 Task: Search one way flight ticket for 2 adults, 4 children and 1 infant on lap in business from Boise: Boise Airport (boise Air Terminal) (gowen Field) to Fort Wayne: Fort Wayne International Airport on 5-4-2023. Choice of flights is Delta. Number of bags: 1 carry on bag. Price is upto 40000. Outbound departure time preference is 14:30.
Action: Mouse moved to (282, 264)
Screenshot: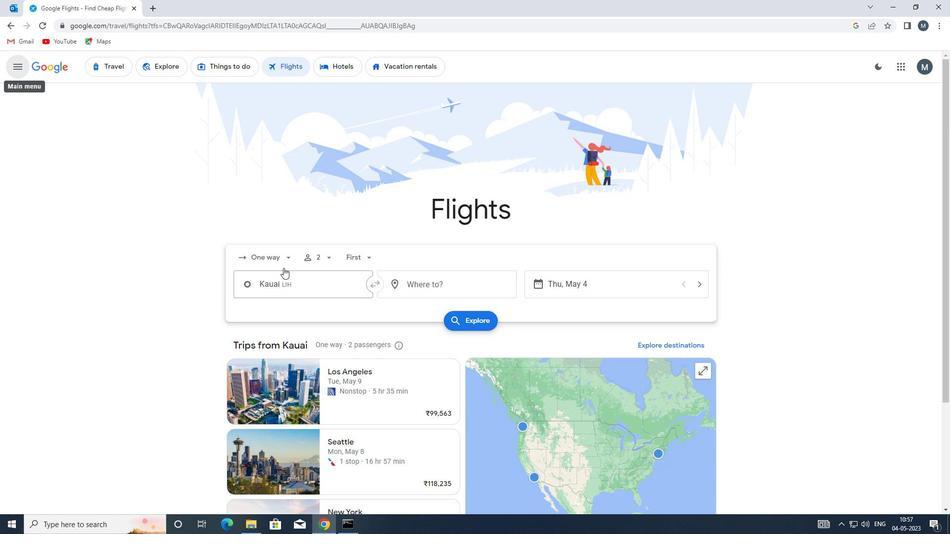 
Action: Mouse pressed left at (282, 264)
Screenshot: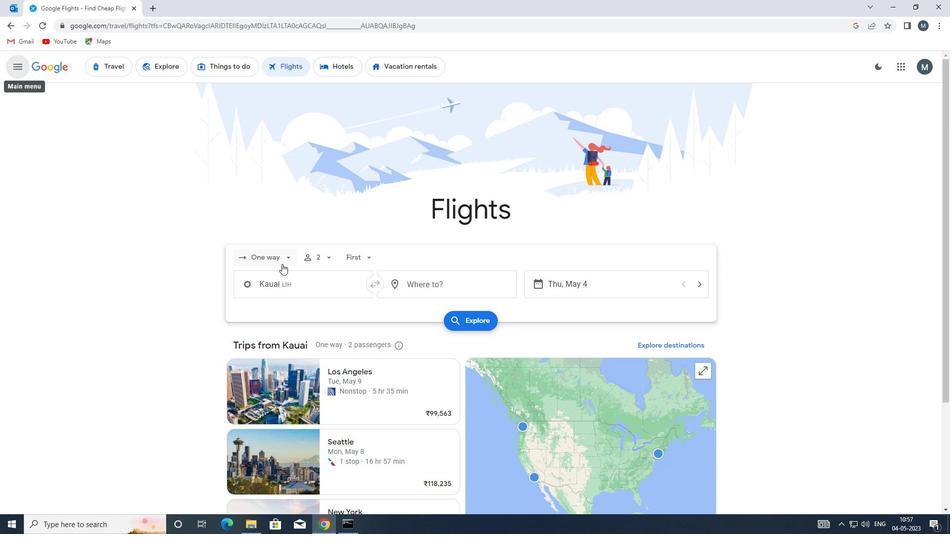 
Action: Mouse moved to (295, 301)
Screenshot: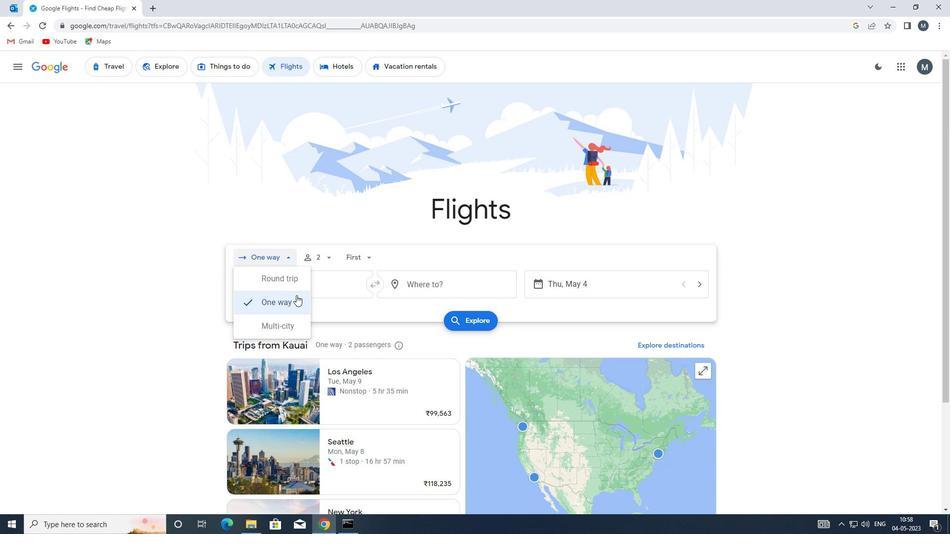 
Action: Mouse pressed left at (295, 301)
Screenshot: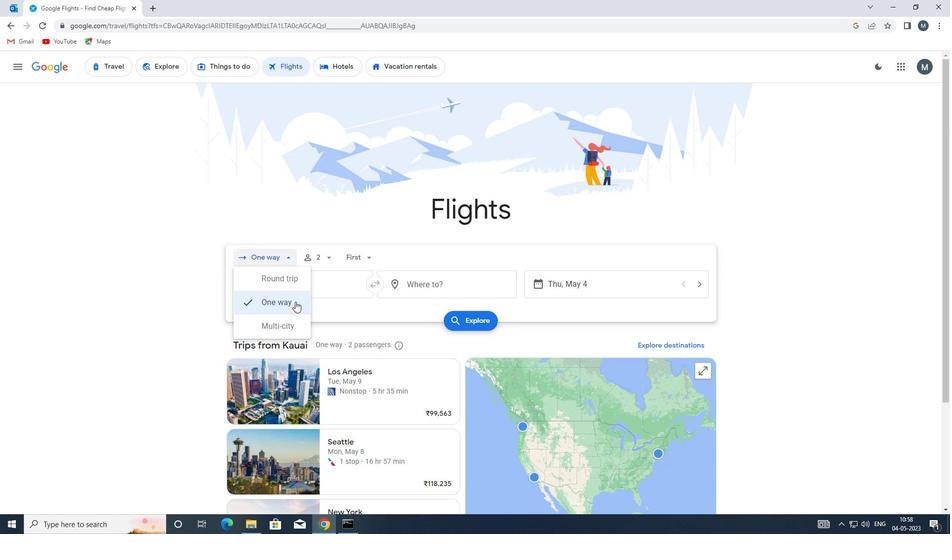 
Action: Mouse moved to (329, 257)
Screenshot: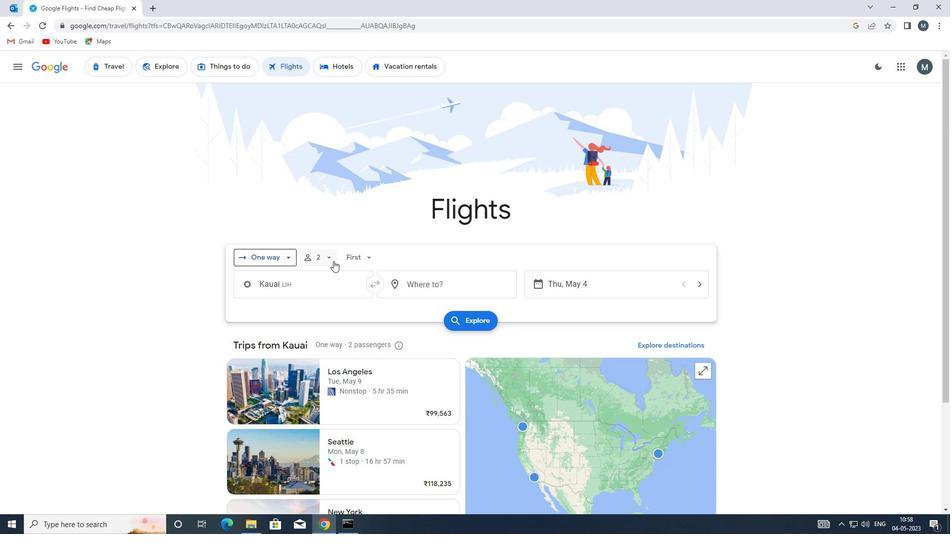 
Action: Mouse pressed left at (329, 257)
Screenshot: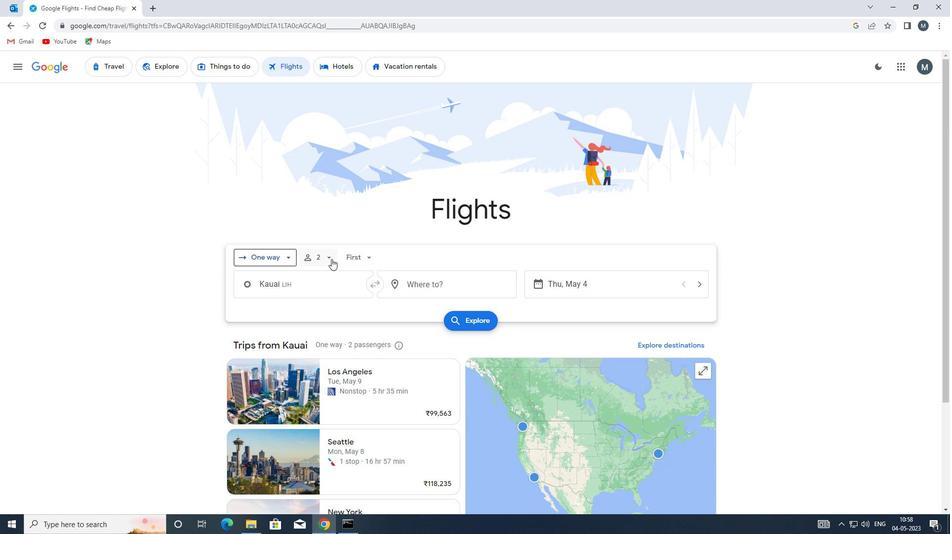 
Action: Mouse moved to (398, 282)
Screenshot: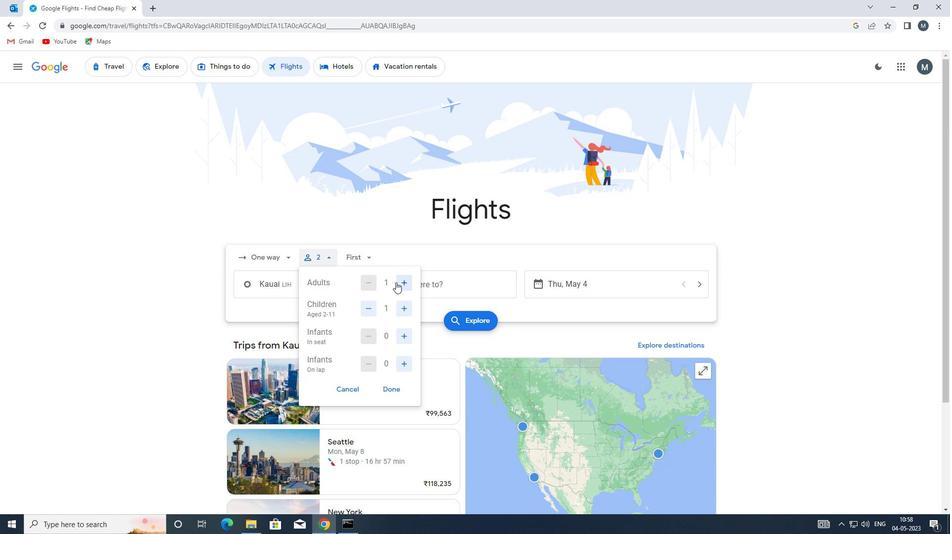 
Action: Mouse pressed left at (398, 282)
Screenshot: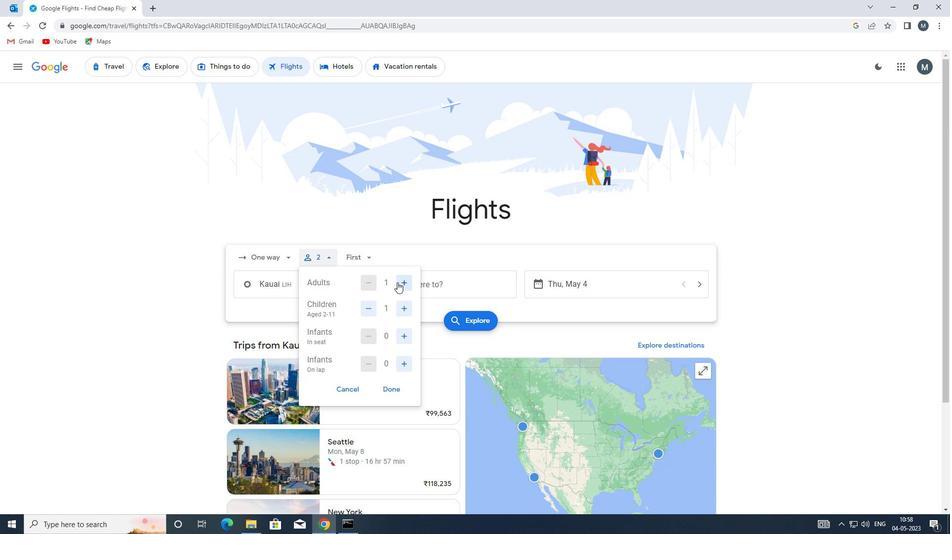 
Action: Mouse moved to (405, 306)
Screenshot: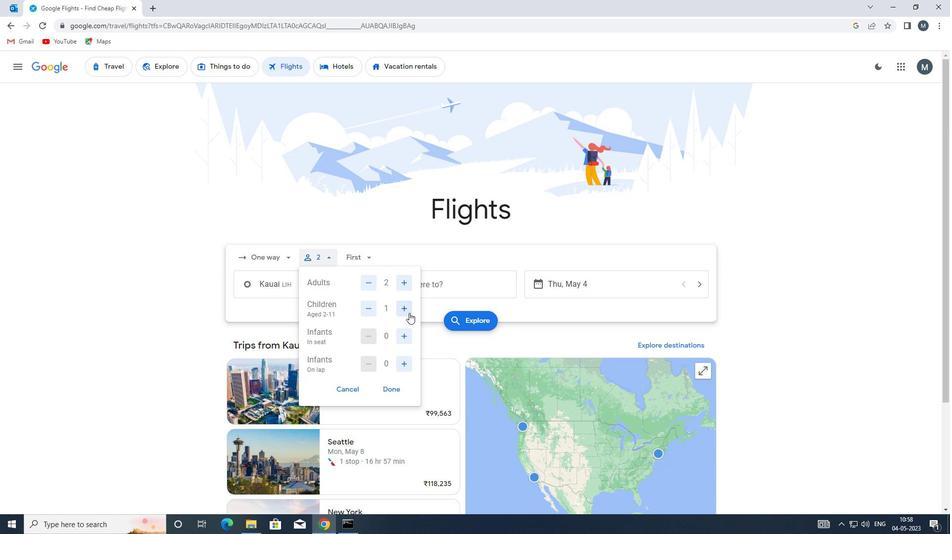 
Action: Mouse pressed left at (405, 306)
Screenshot: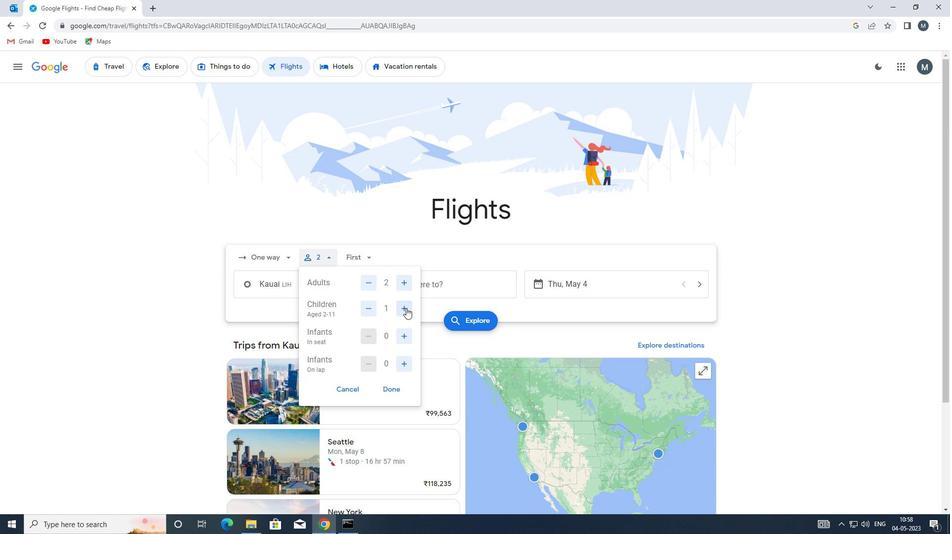
Action: Mouse moved to (405, 306)
Screenshot: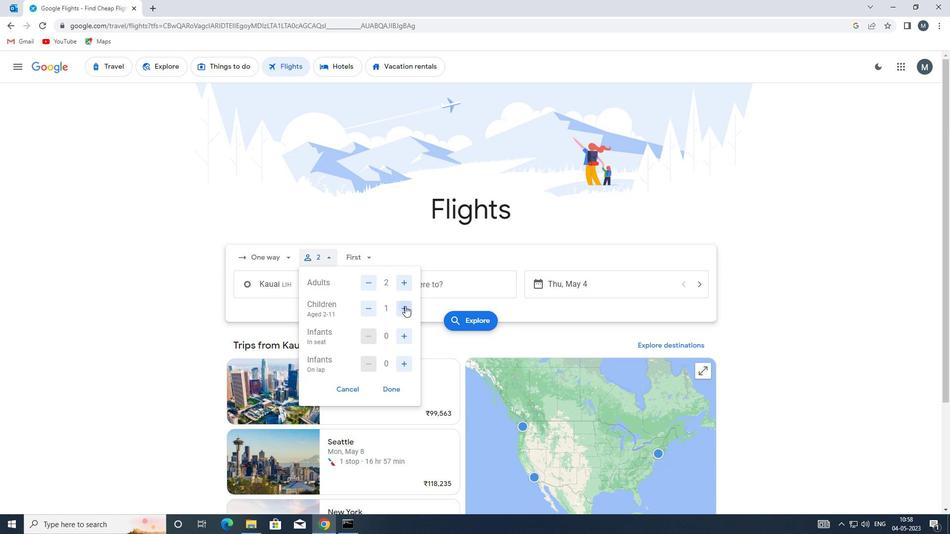 
Action: Mouse pressed left at (405, 306)
Screenshot: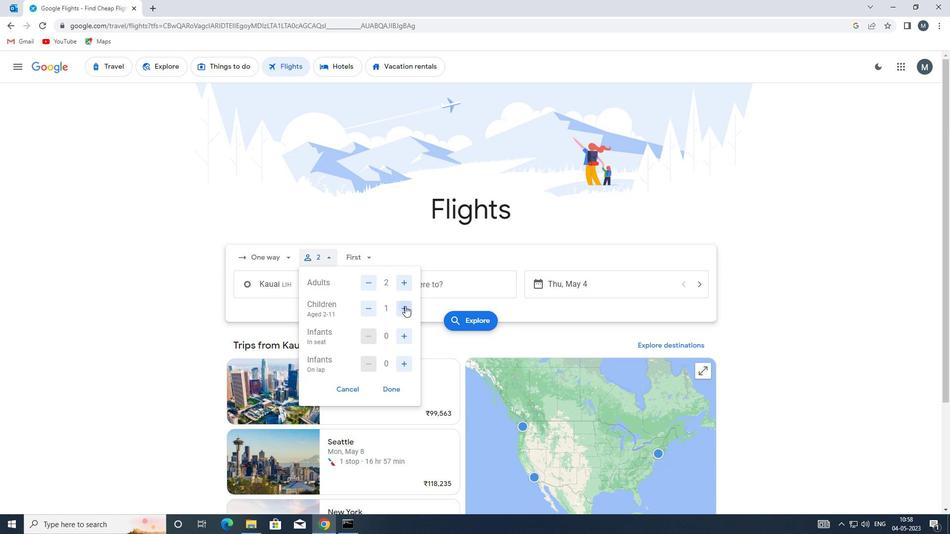 
Action: Mouse pressed left at (405, 306)
Screenshot: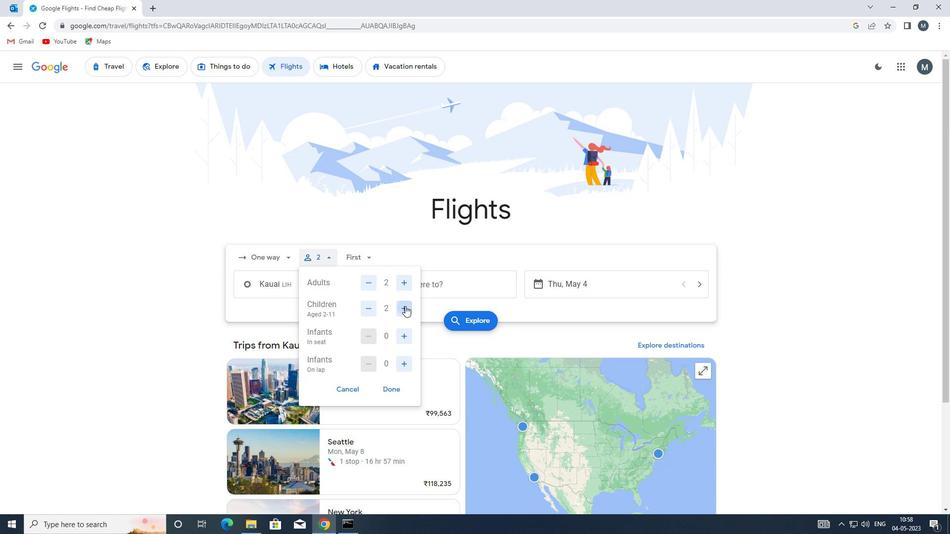 
Action: Mouse moved to (403, 365)
Screenshot: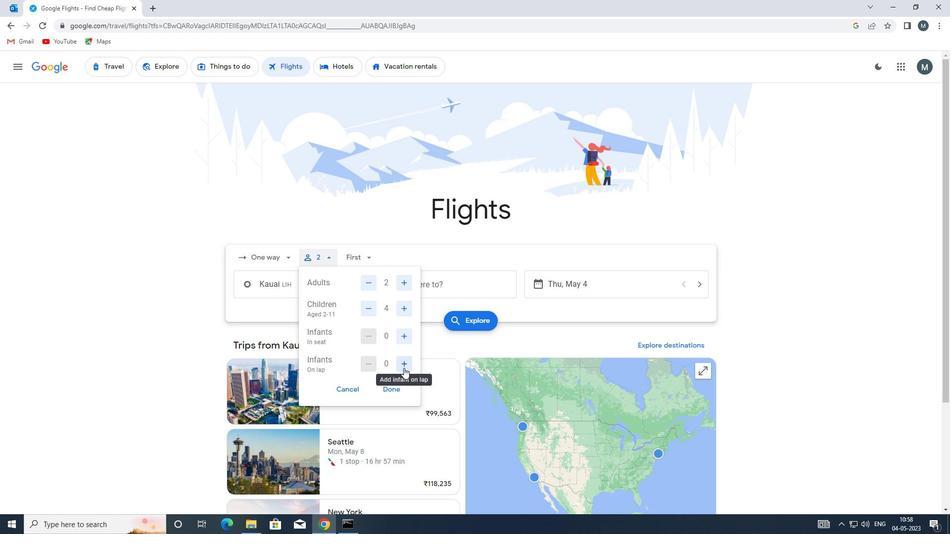 
Action: Mouse pressed left at (403, 365)
Screenshot: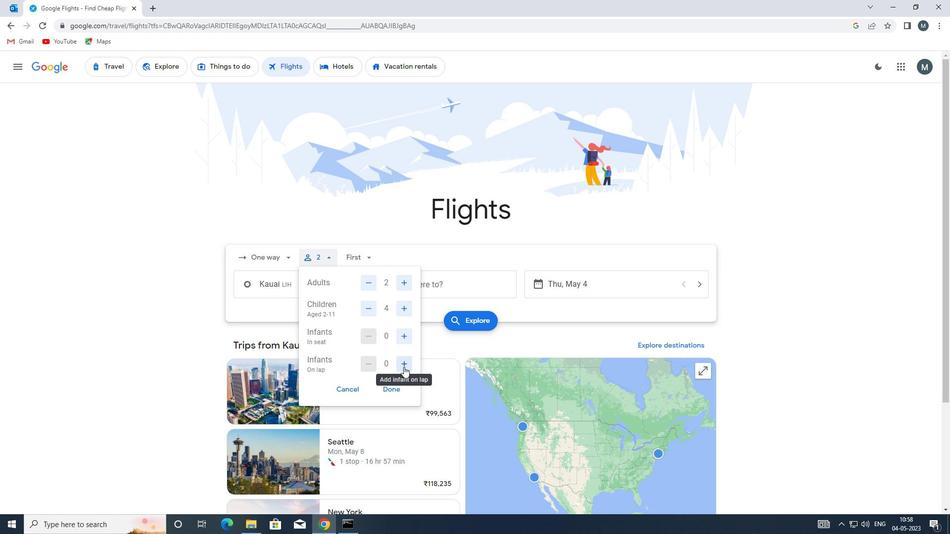 
Action: Mouse moved to (393, 391)
Screenshot: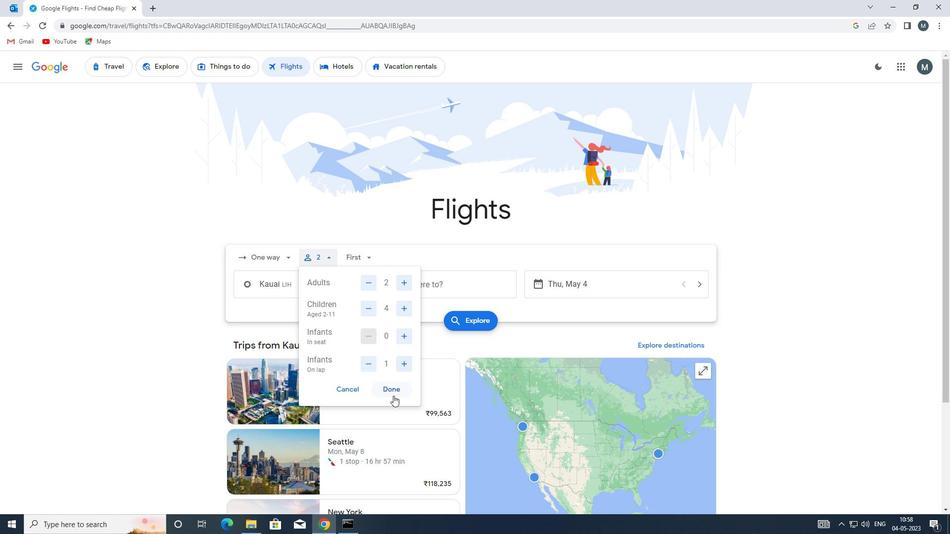 
Action: Mouse pressed left at (393, 391)
Screenshot: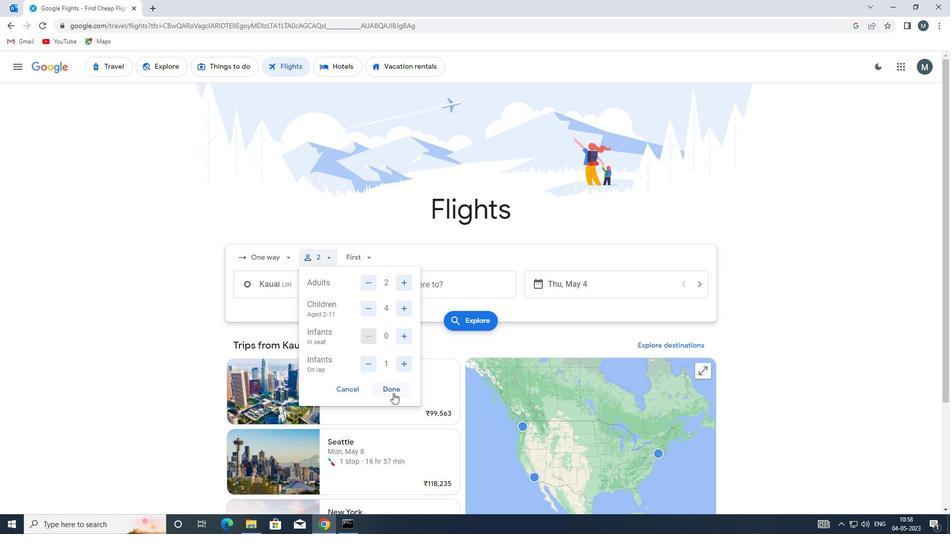 
Action: Mouse moved to (361, 258)
Screenshot: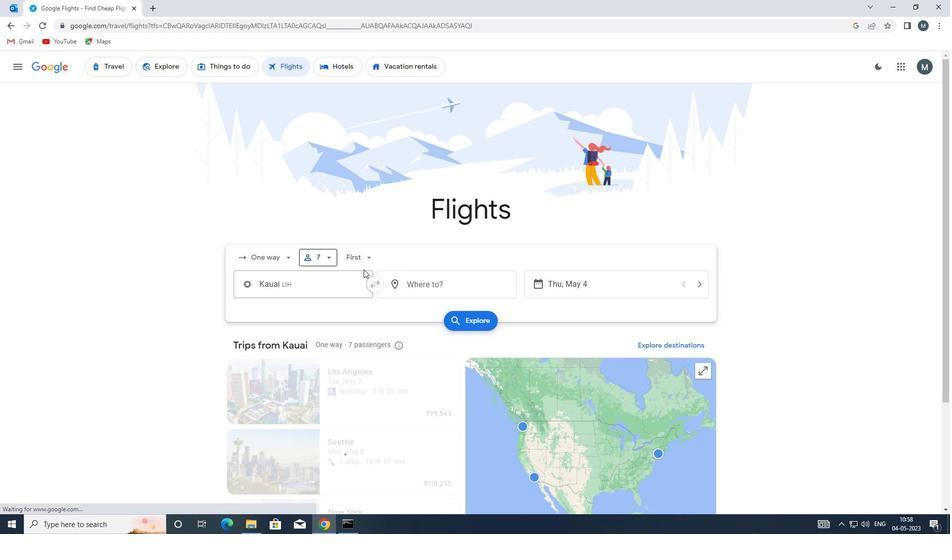 
Action: Mouse pressed left at (361, 258)
Screenshot: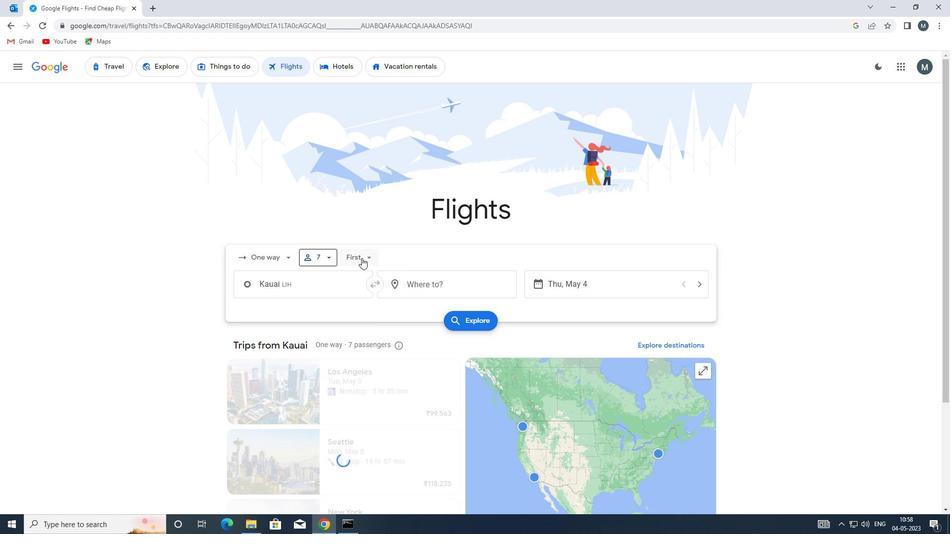 
Action: Mouse moved to (376, 325)
Screenshot: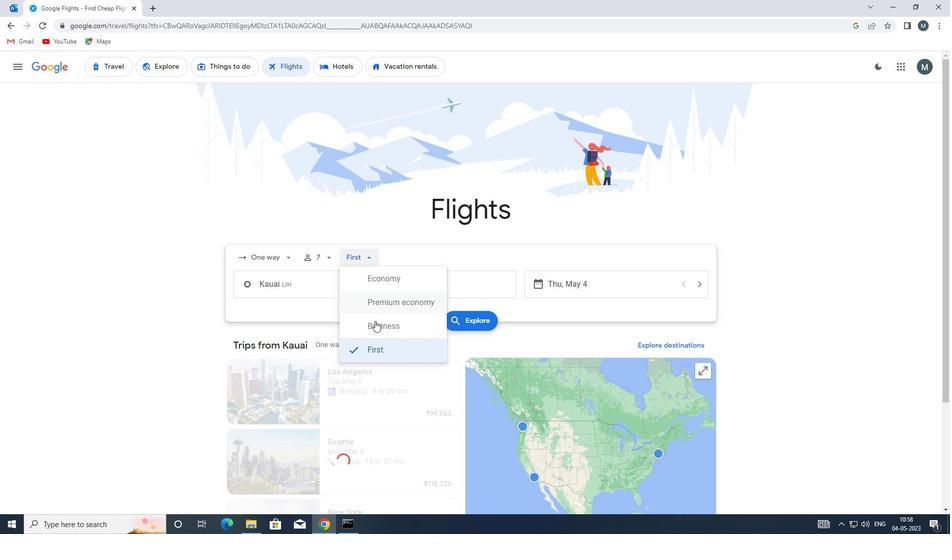 
Action: Mouse pressed left at (376, 325)
Screenshot: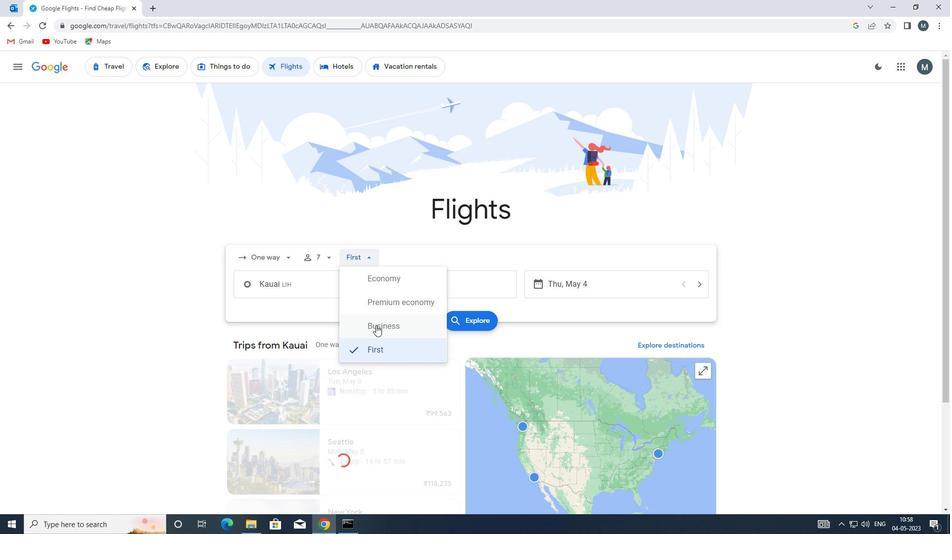 
Action: Mouse moved to (301, 289)
Screenshot: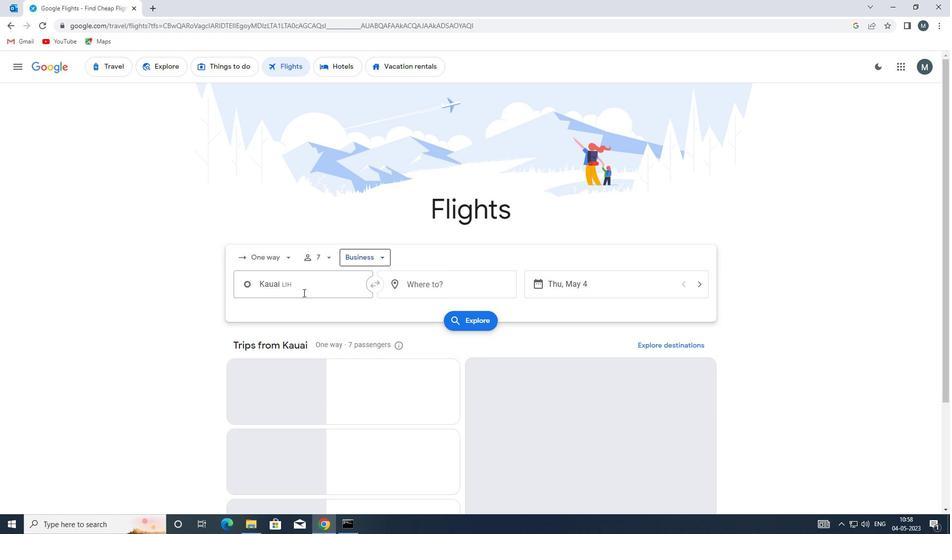 
Action: Mouse pressed left at (301, 289)
Screenshot: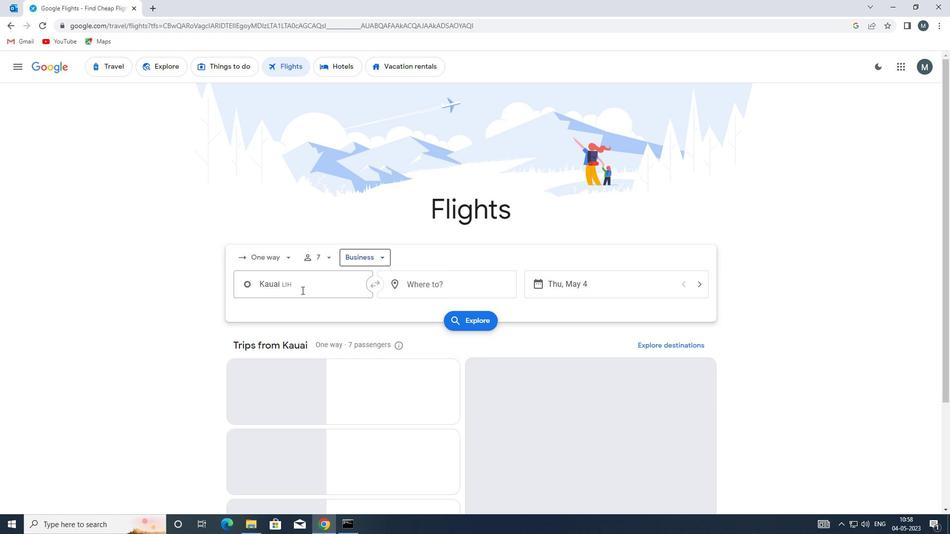 
Action: Mouse moved to (300, 290)
Screenshot: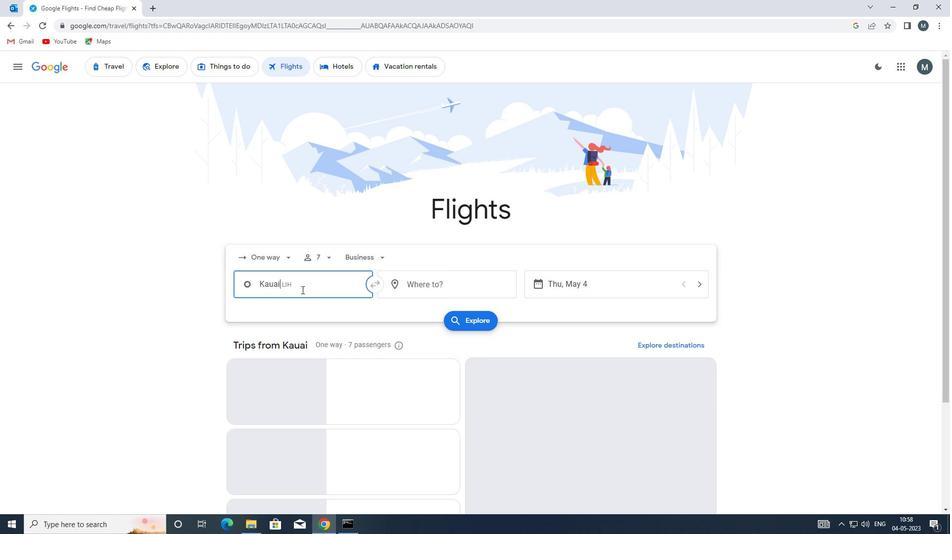 
Action: Key pressed boi
Screenshot: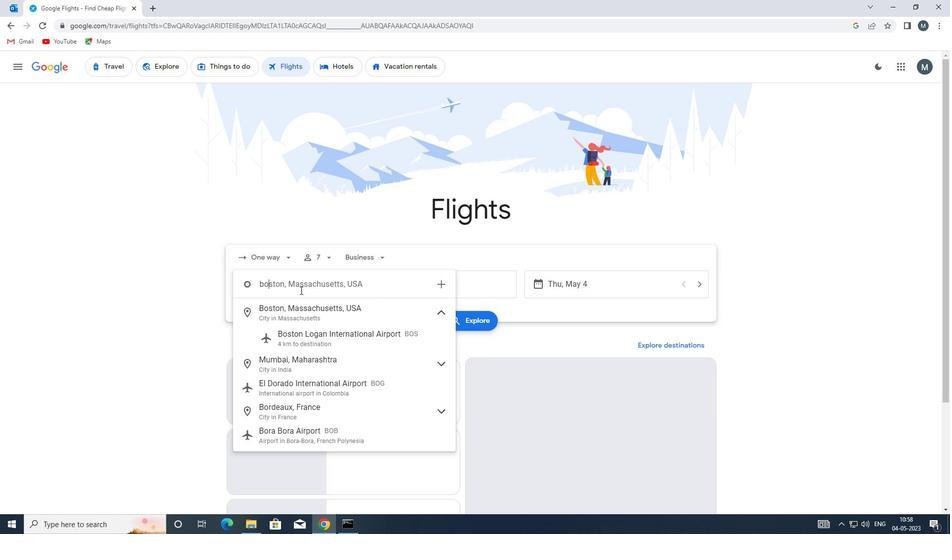 
Action: Mouse moved to (332, 315)
Screenshot: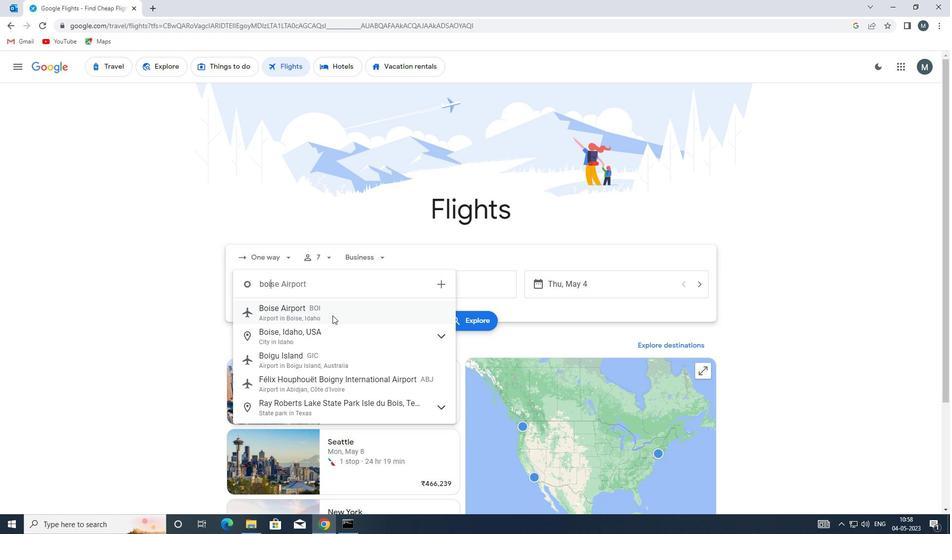 
Action: Mouse pressed left at (332, 315)
Screenshot: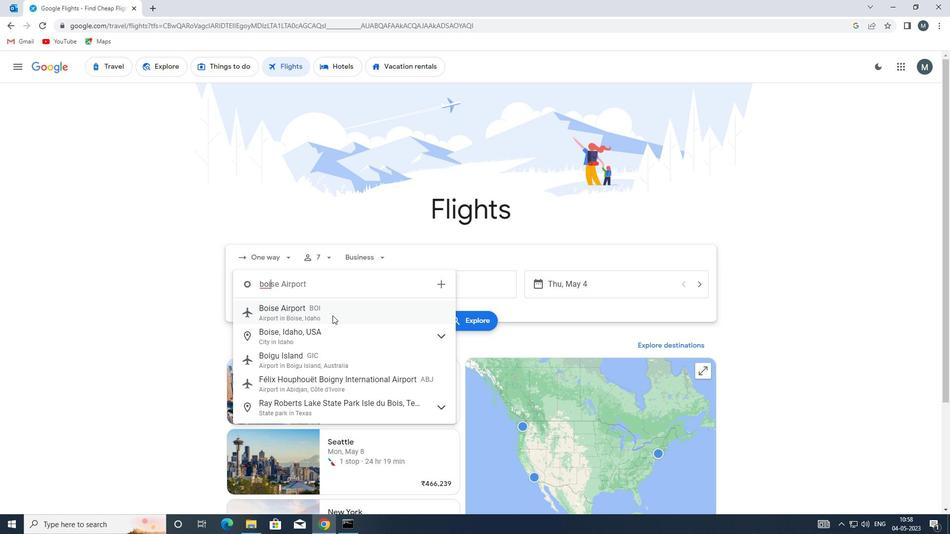 
Action: Mouse moved to (402, 278)
Screenshot: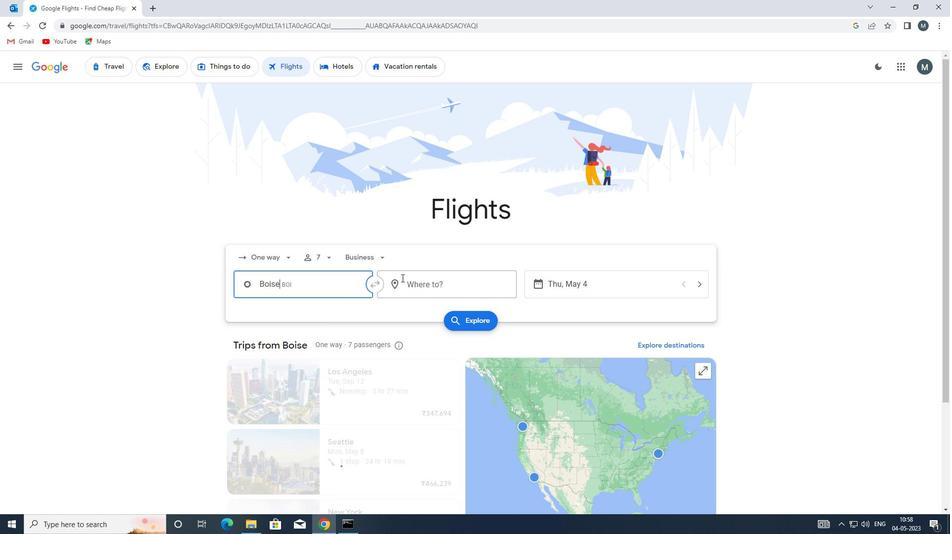 
Action: Mouse pressed left at (402, 278)
Screenshot: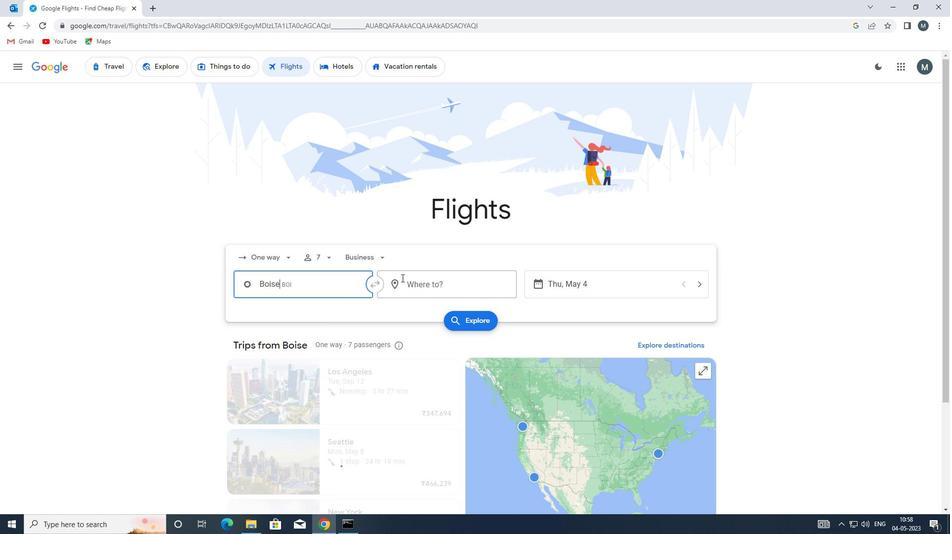 
Action: Mouse moved to (403, 279)
Screenshot: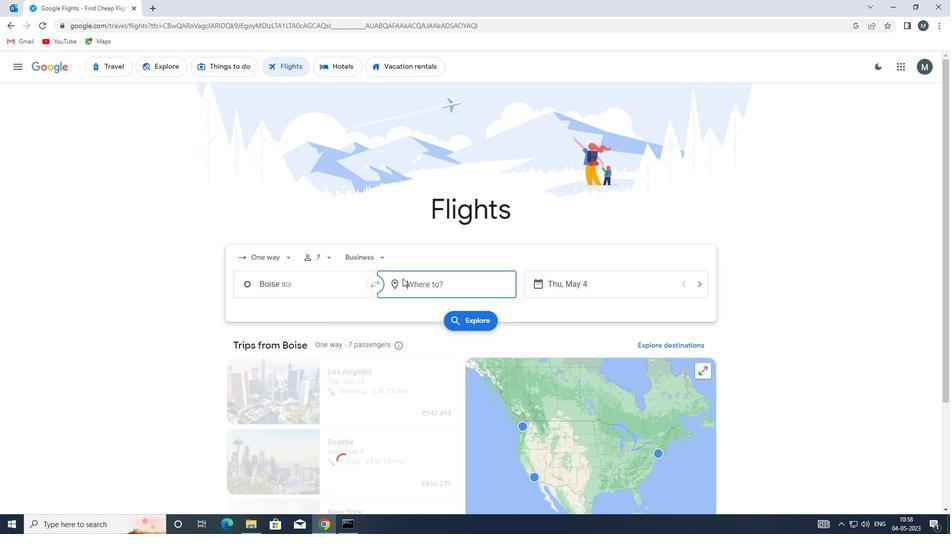 
Action: Key pressed fw
Screenshot: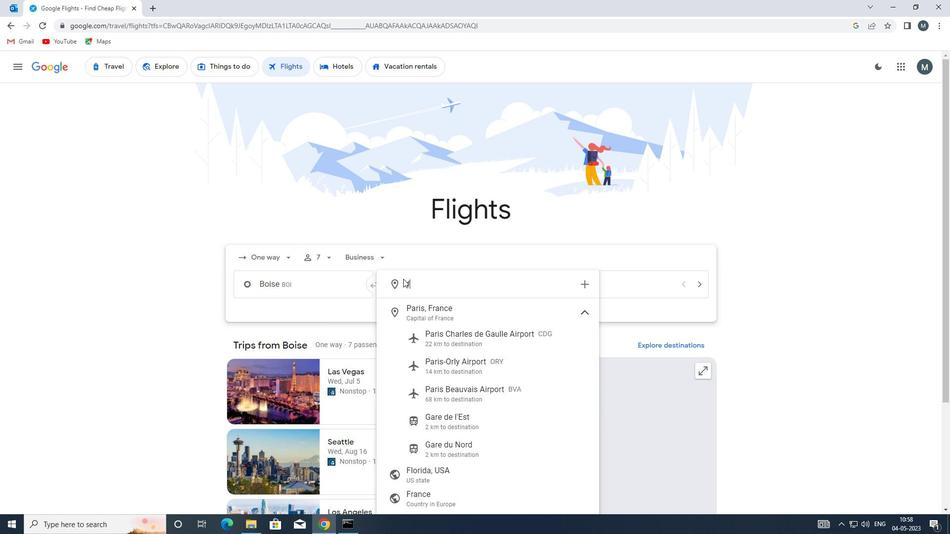 
Action: Mouse moved to (435, 310)
Screenshot: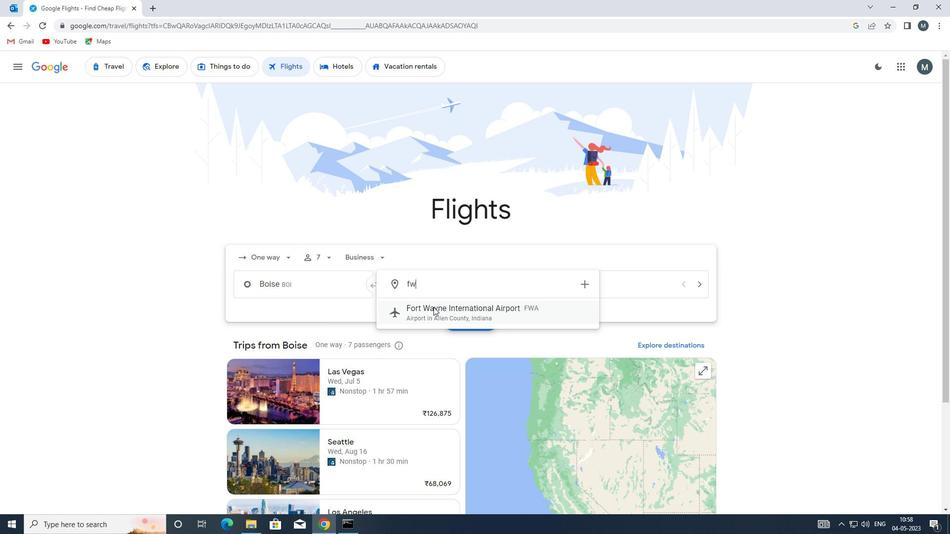 
Action: Mouse pressed left at (435, 310)
Screenshot: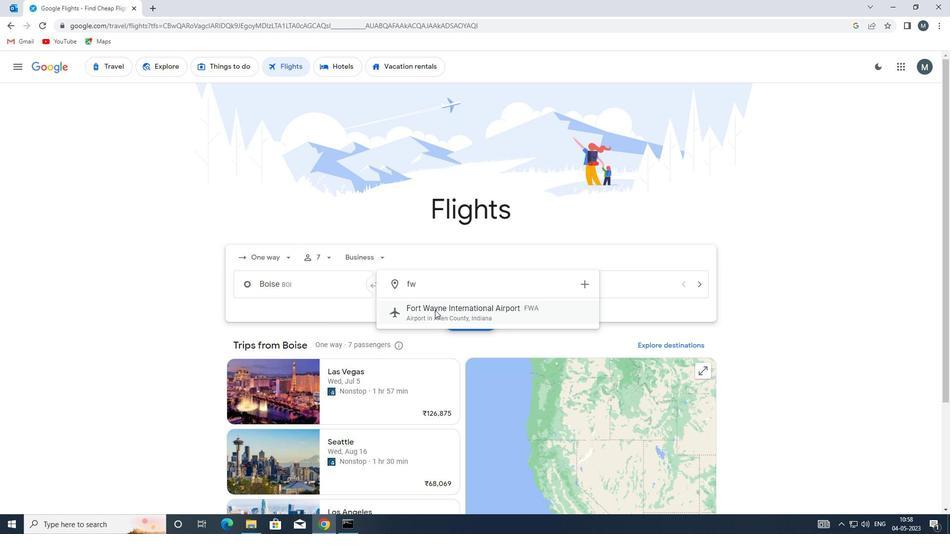 
Action: Mouse moved to (557, 287)
Screenshot: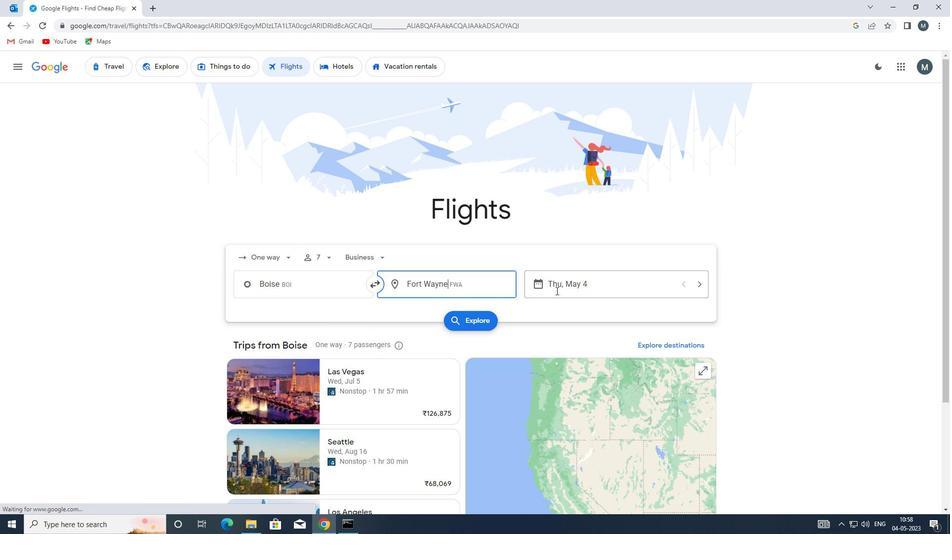 
Action: Mouse pressed left at (557, 287)
Screenshot: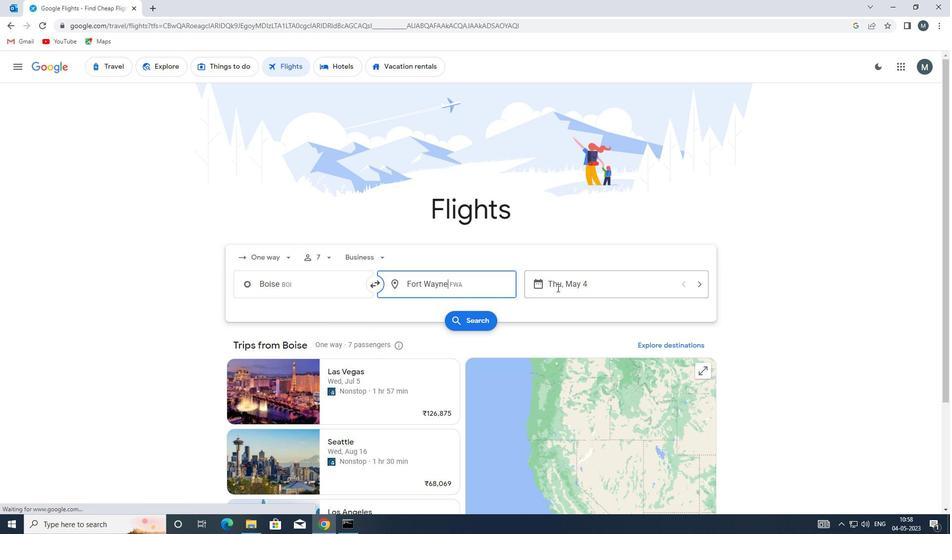 
Action: Mouse moved to (455, 341)
Screenshot: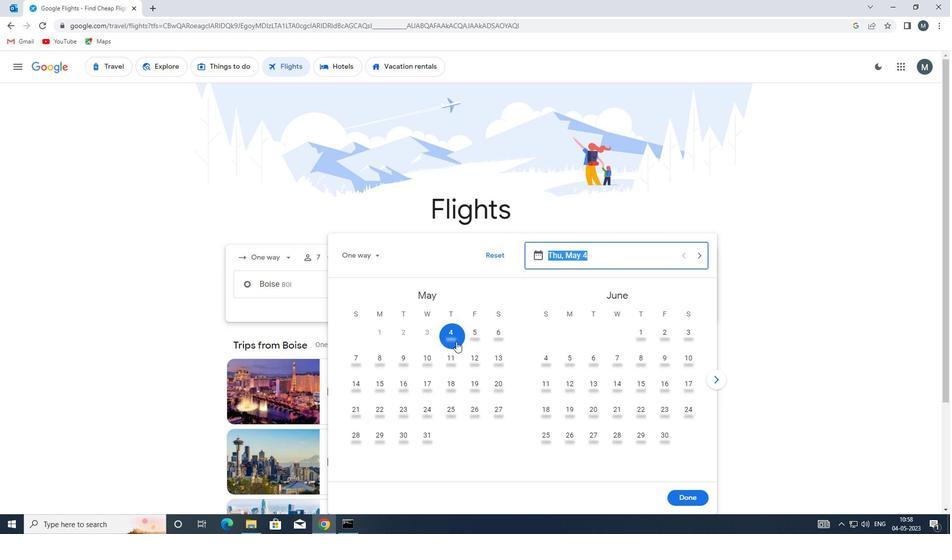 
Action: Mouse pressed left at (455, 341)
Screenshot: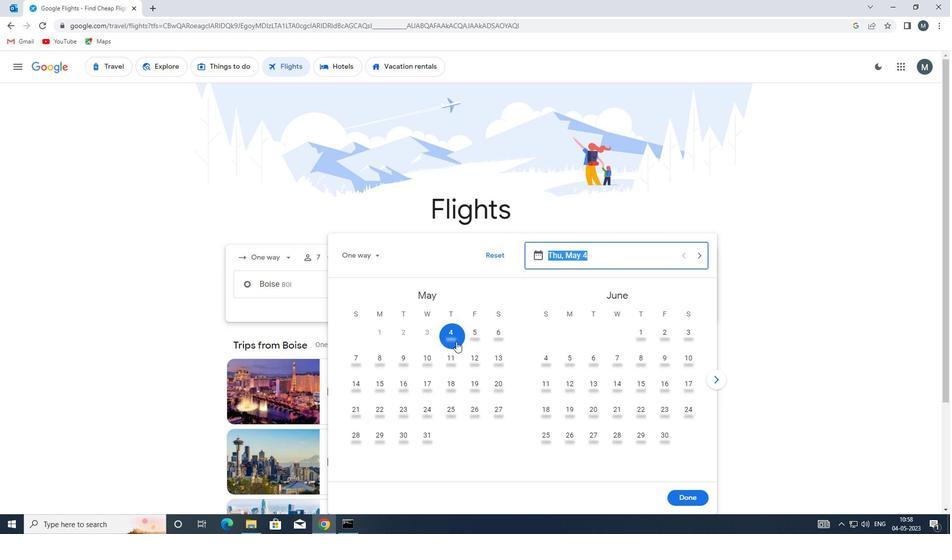 
Action: Mouse moved to (683, 500)
Screenshot: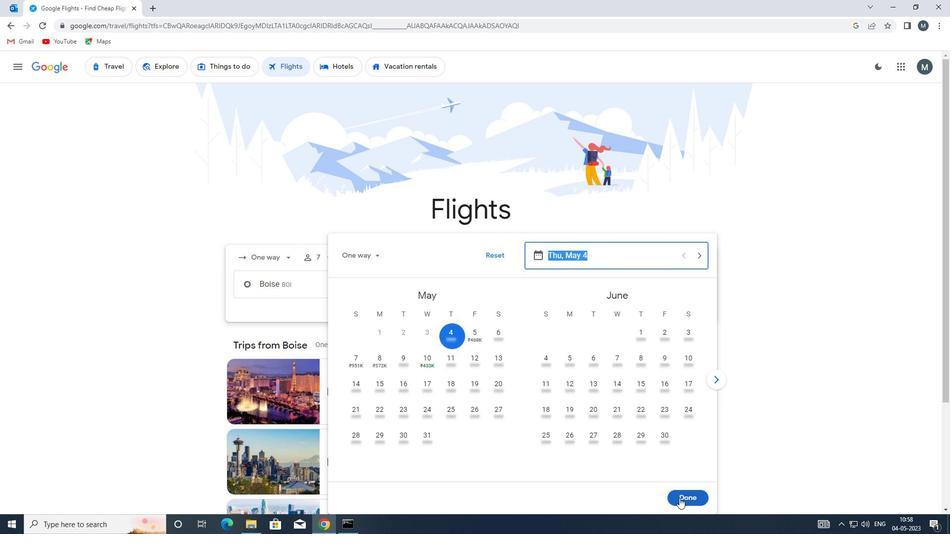 
Action: Mouse pressed left at (683, 500)
Screenshot: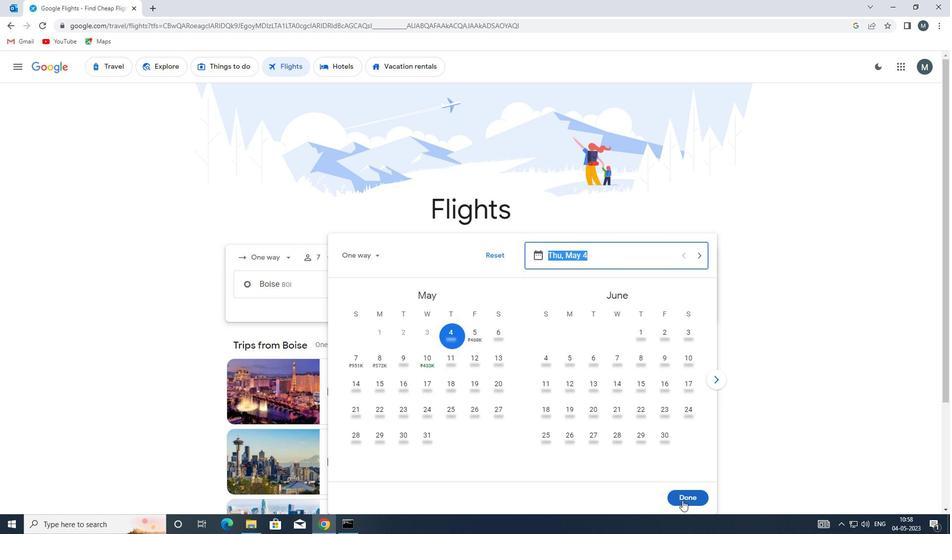 
Action: Mouse moved to (481, 326)
Screenshot: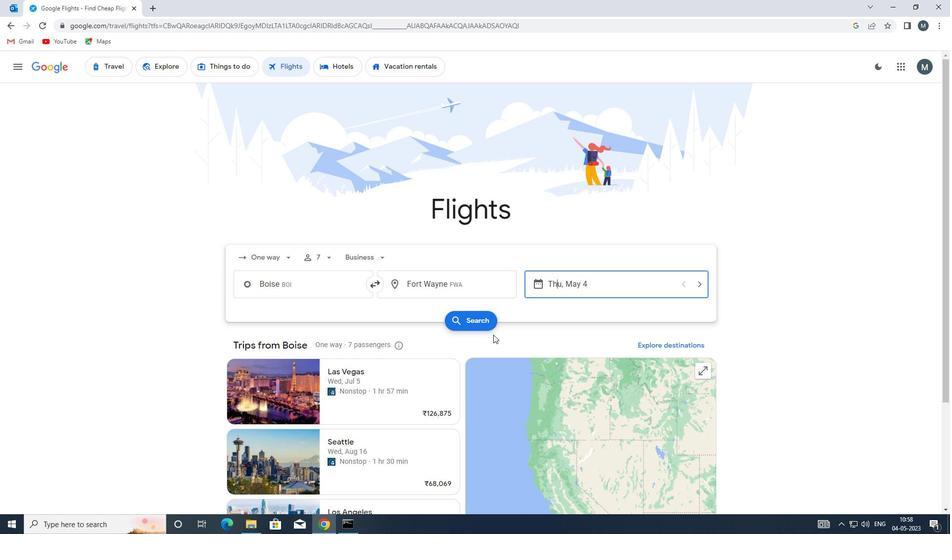 
Action: Mouse pressed left at (481, 326)
Screenshot: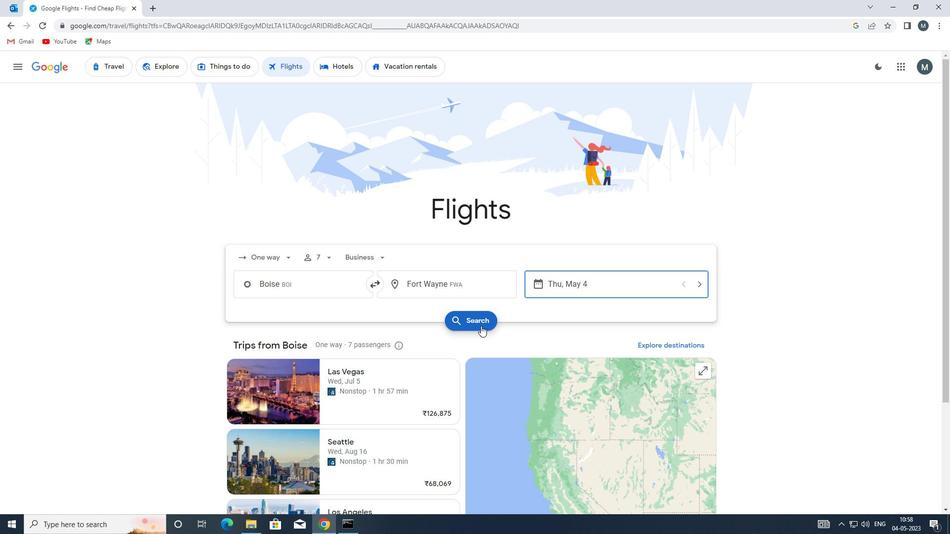
Action: Mouse moved to (246, 151)
Screenshot: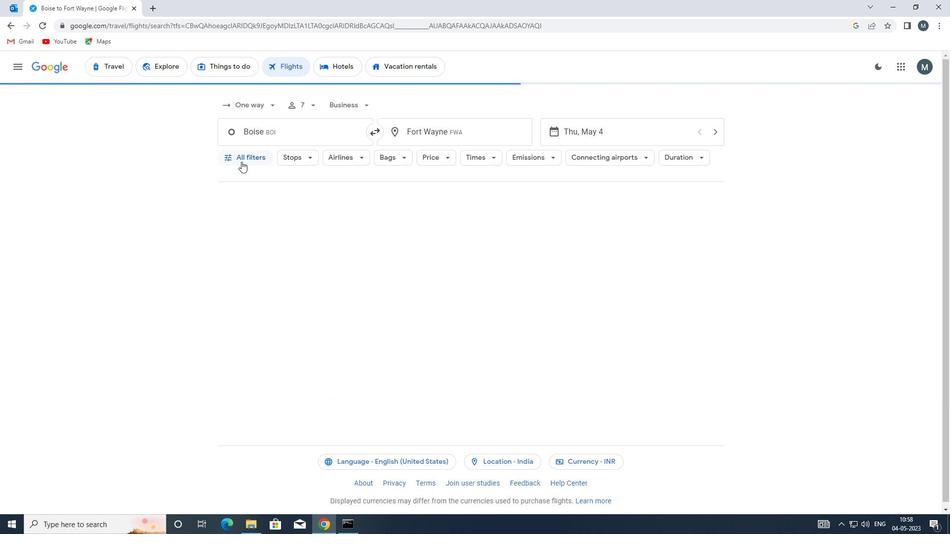 
Action: Mouse pressed left at (246, 151)
Screenshot: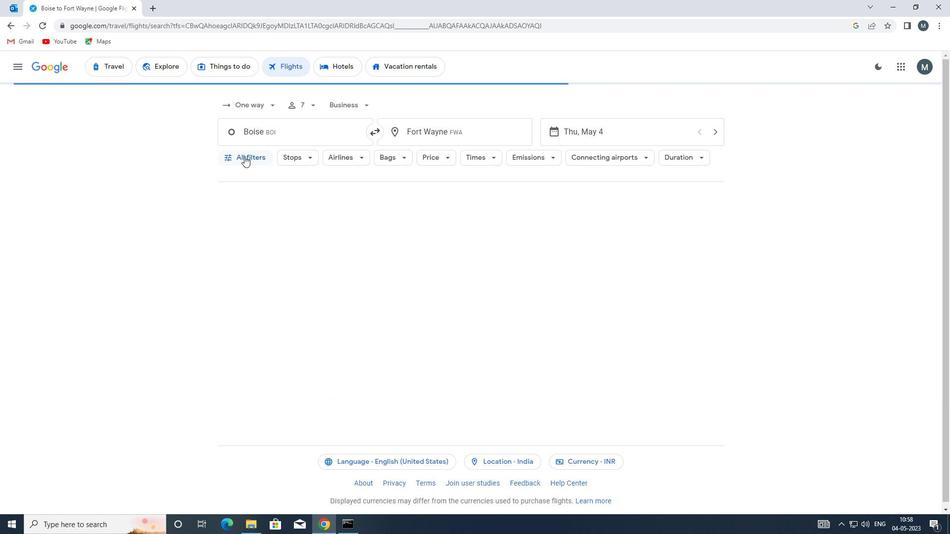 
Action: Mouse moved to (285, 263)
Screenshot: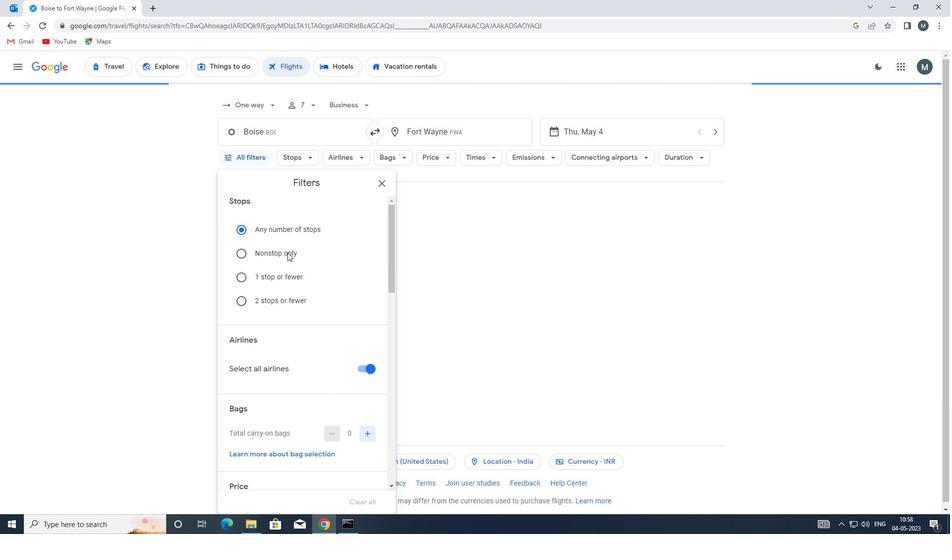 
Action: Mouse scrolled (285, 262) with delta (0, 0)
Screenshot: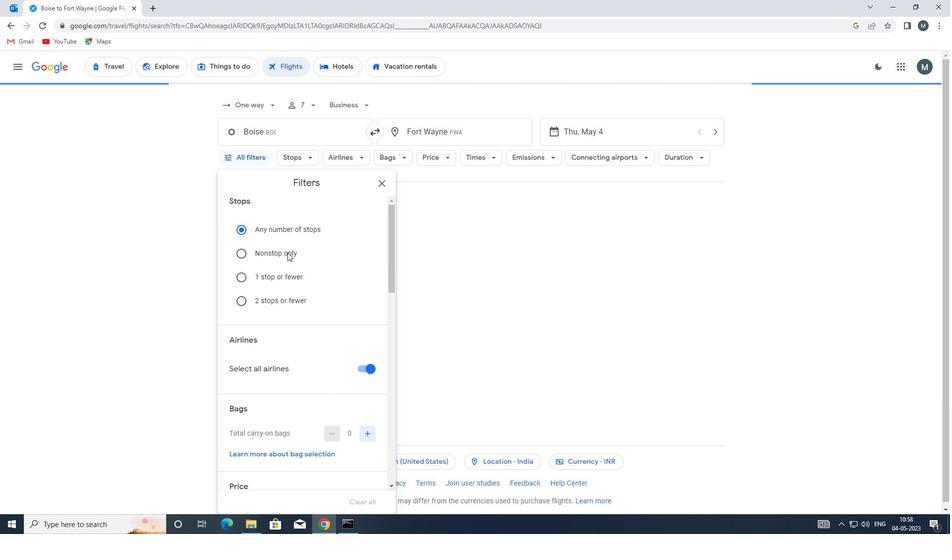 
Action: Mouse moved to (285, 265)
Screenshot: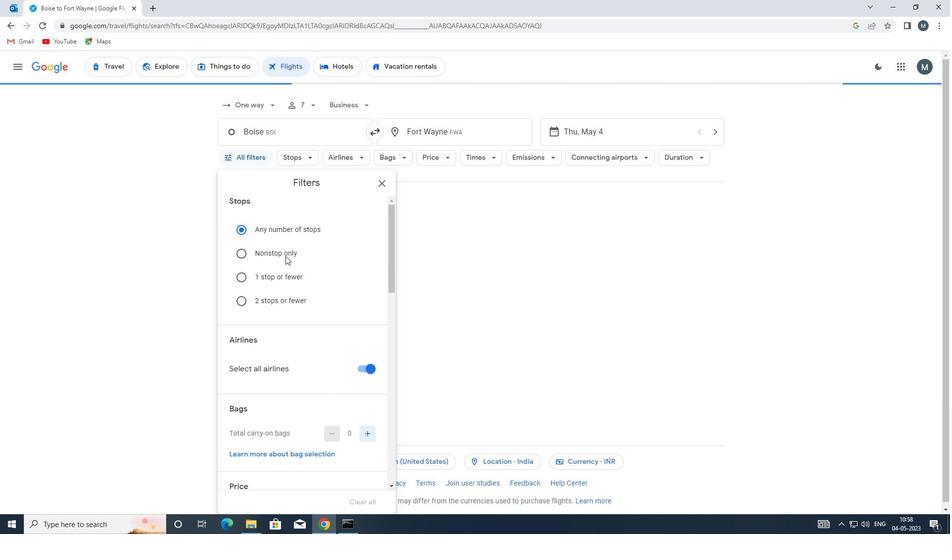 
Action: Mouse scrolled (285, 265) with delta (0, 0)
Screenshot: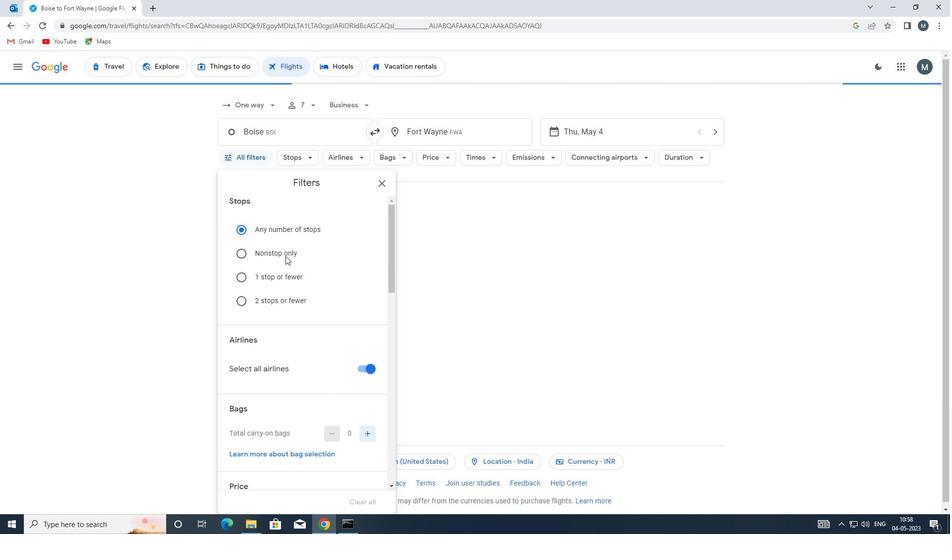 
Action: Mouse moved to (359, 270)
Screenshot: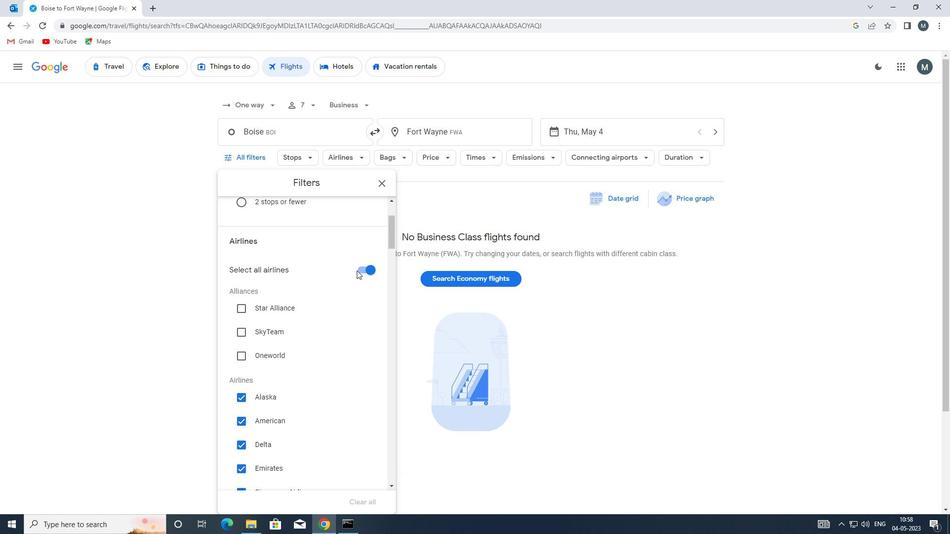 
Action: Mouse pressed left at (359, 270)
Screenshot: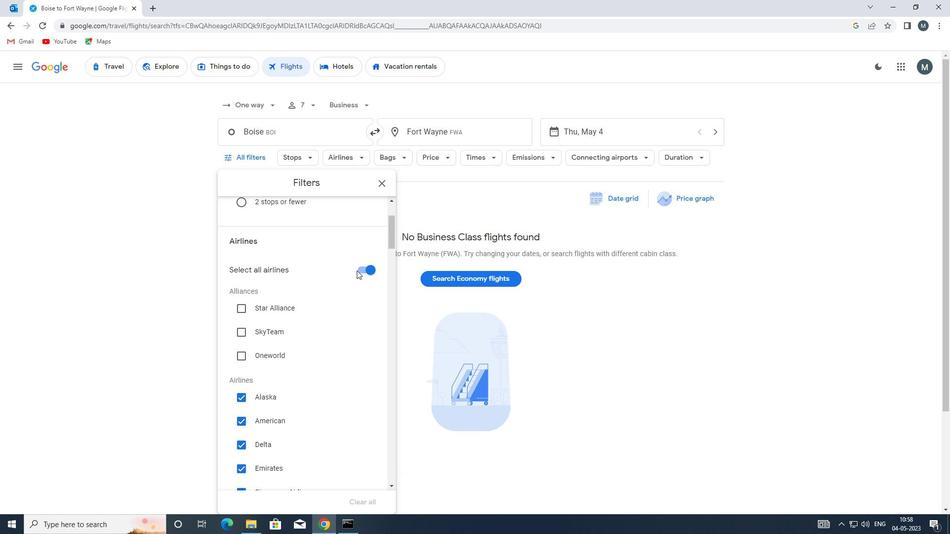 
Action: Mouse moved to (327, 276)
Screenshot: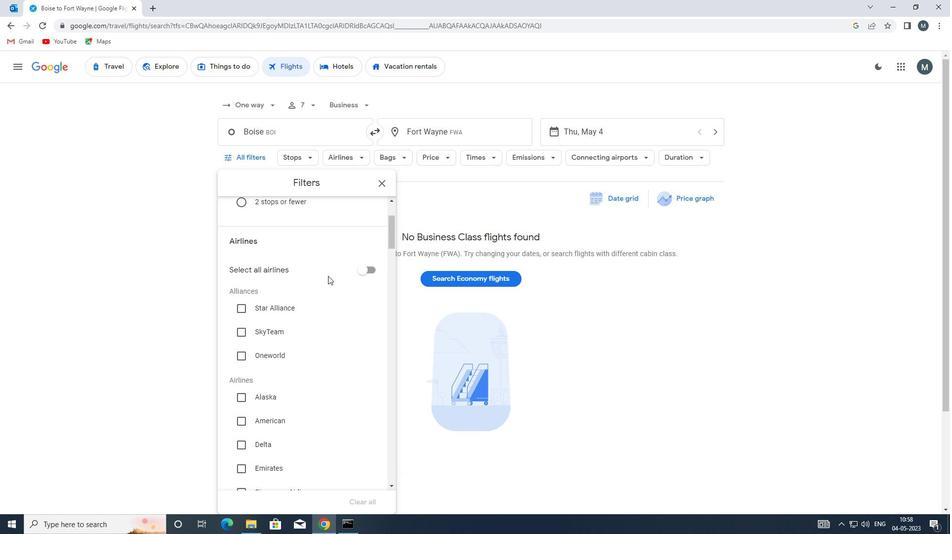 
Action: Mouse scrolled (327, 275) with delta (0, 0)
Screenshot: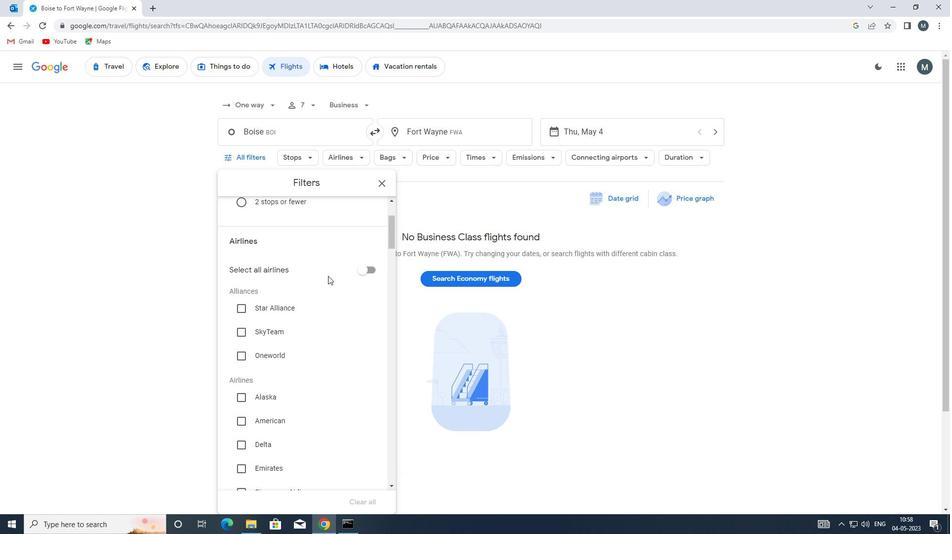 
Action: Mouse moved to (326, 276)
Screenshot: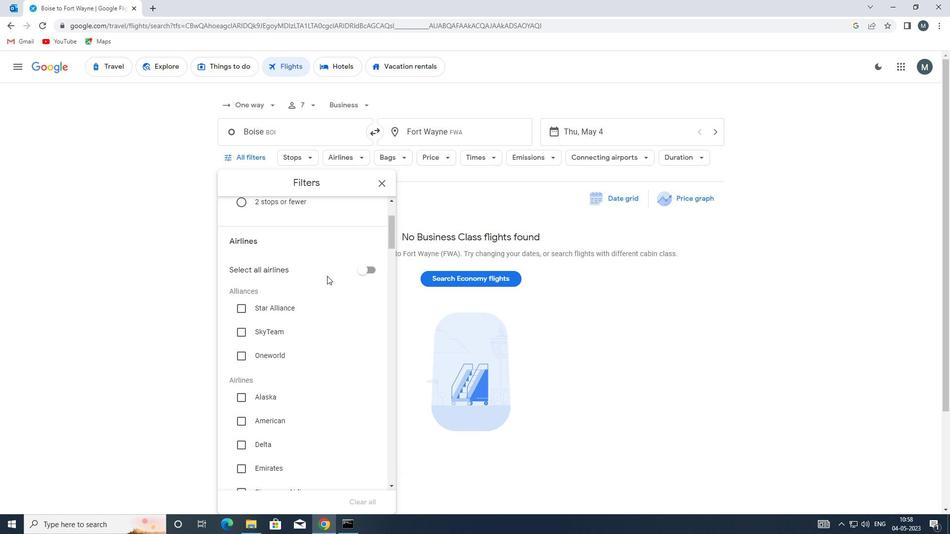 
Action: Mouse scrolled (326, 275) with delta (0, 0)
Screenshot: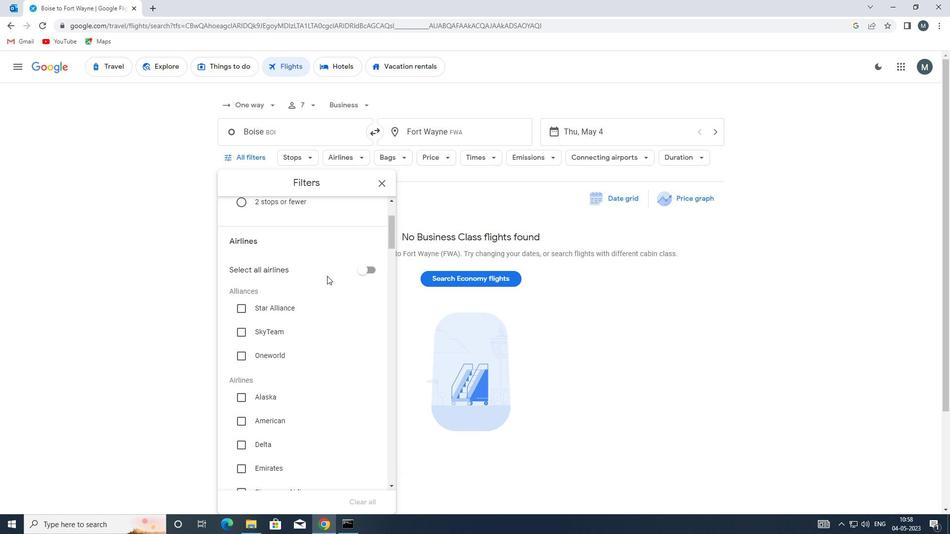 
Action: Mouse moved to (248, 350)
Screenshot: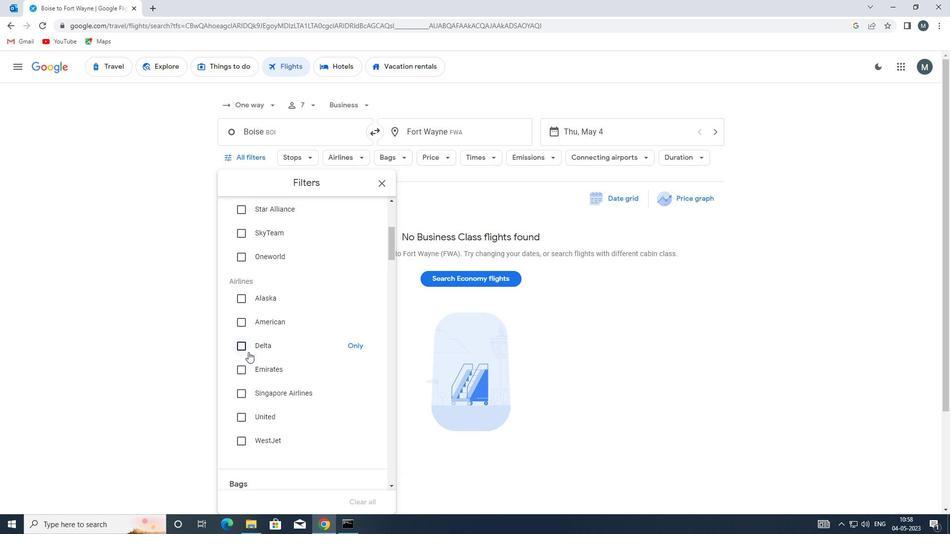 
Action: Mouse pressed left at (248, 350)
Screenshot: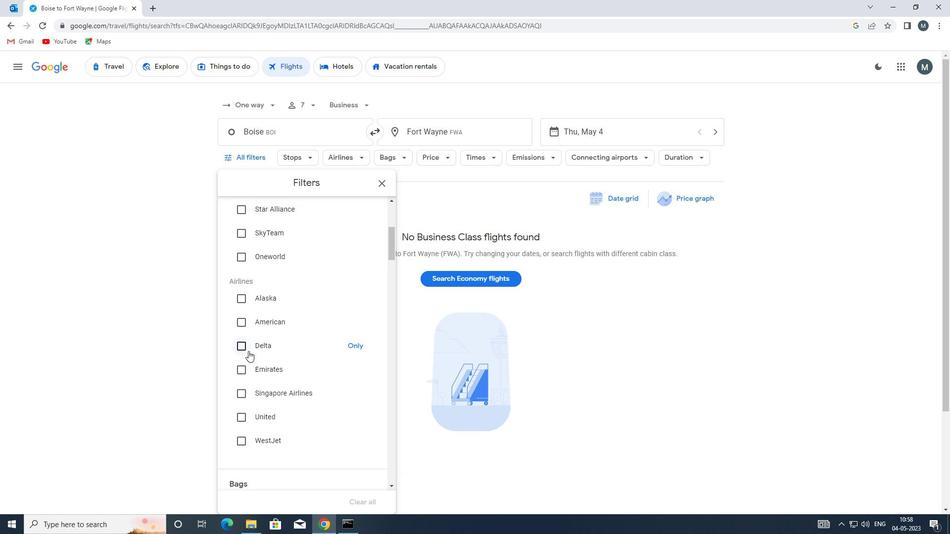 
Action: Mouse moved to (303, 330)
Screenshot: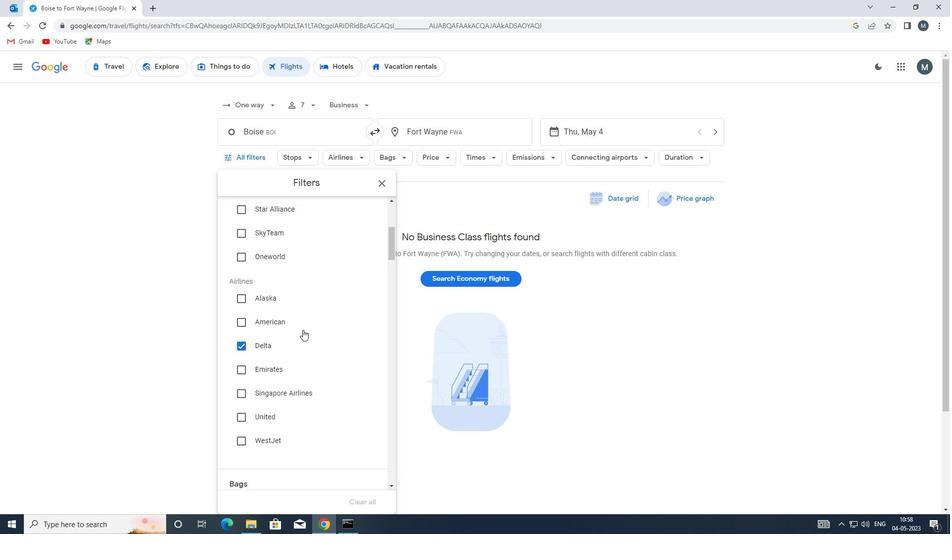 
Action: Mouse scrolled (303, 329) with delta (0, 0)
Screenshot: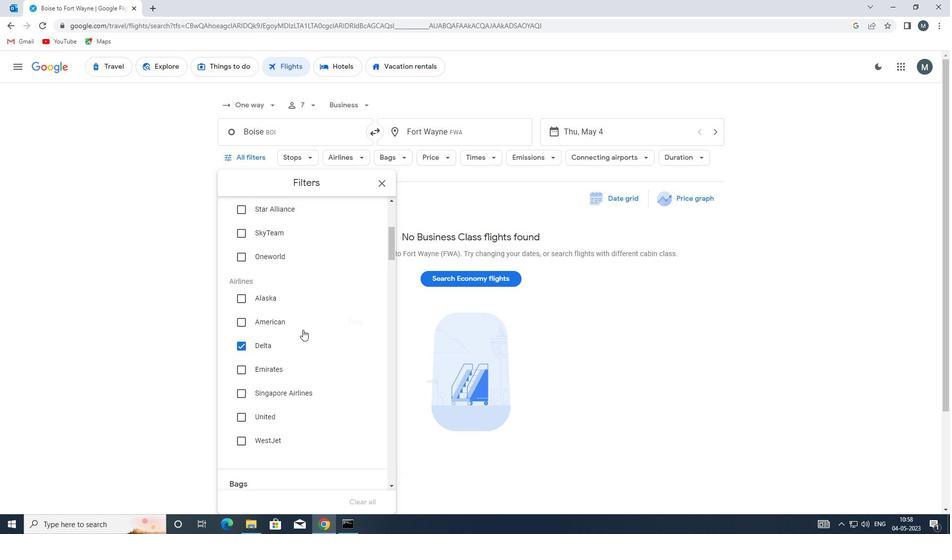 
Action: Mouse moved to (302, 330)
Screenshot: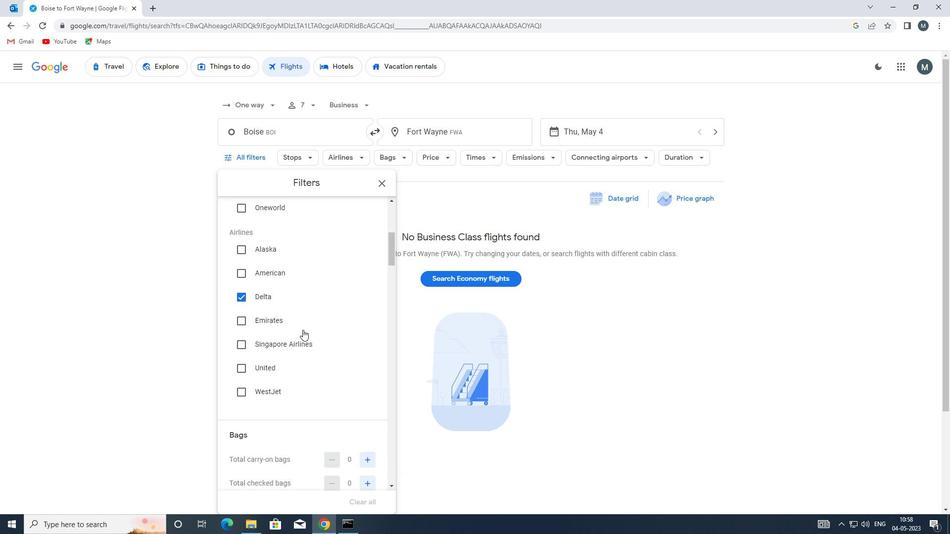 
Action: Mouse scrolled (302, 329) with delta (0, 0)
Screenshot: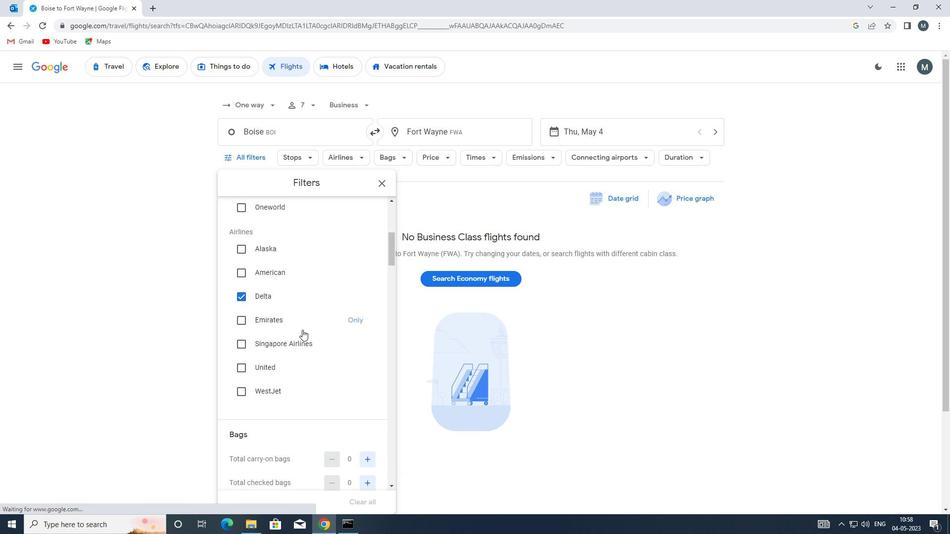 
Action: Mouse moved to (301, 330)
Screenshot: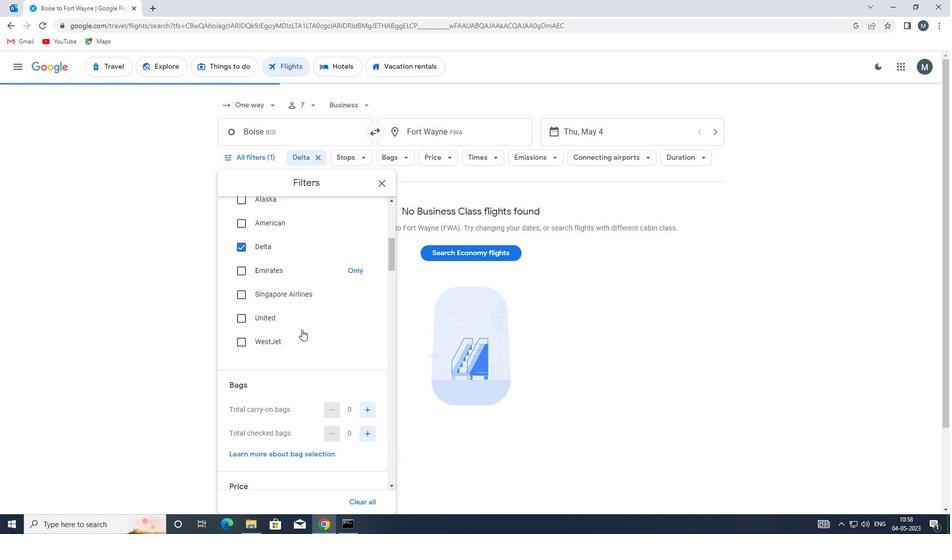 
Action: Mouse scrolled (301, 329) with delta (0, 0)
Screenshot: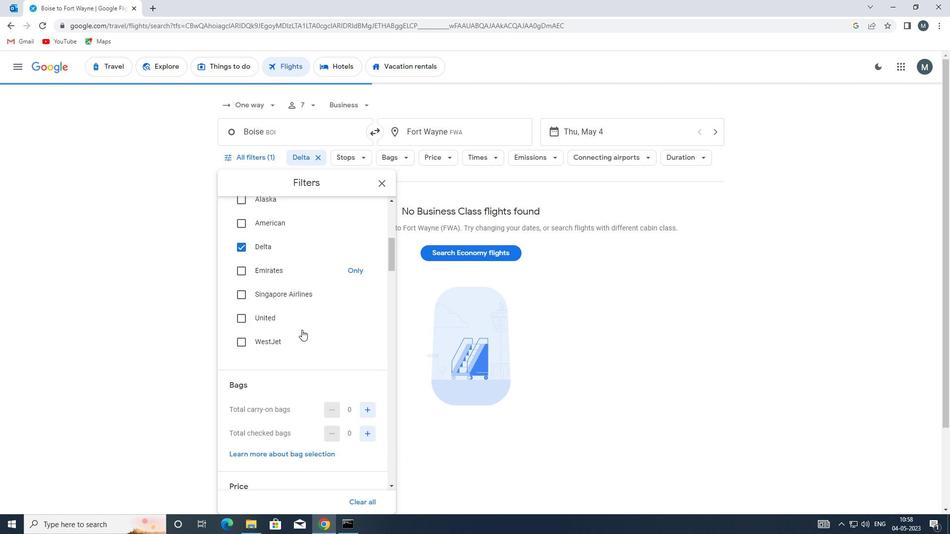 
Action: Mouse moved to (365, 361)
Screenshot: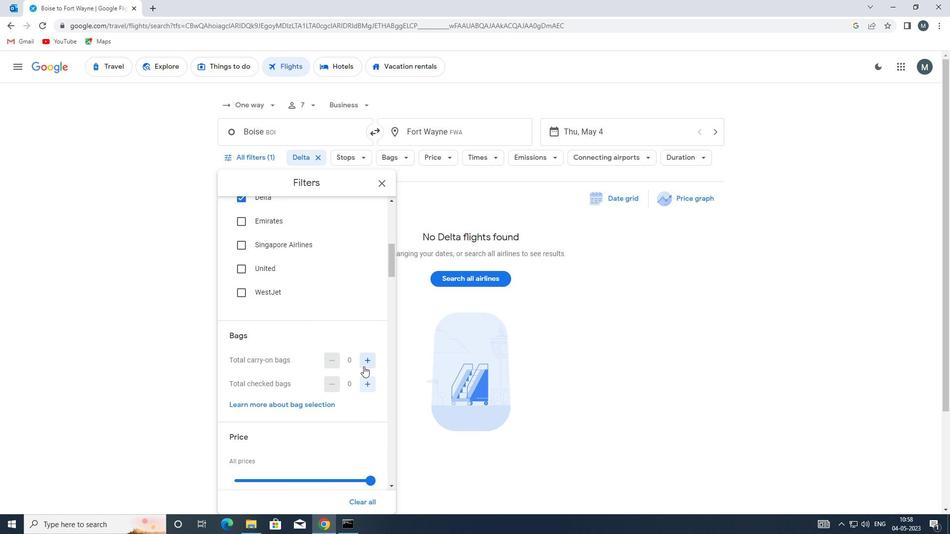 
Action: Mouse pressed left at (365, 361)
Screenshot: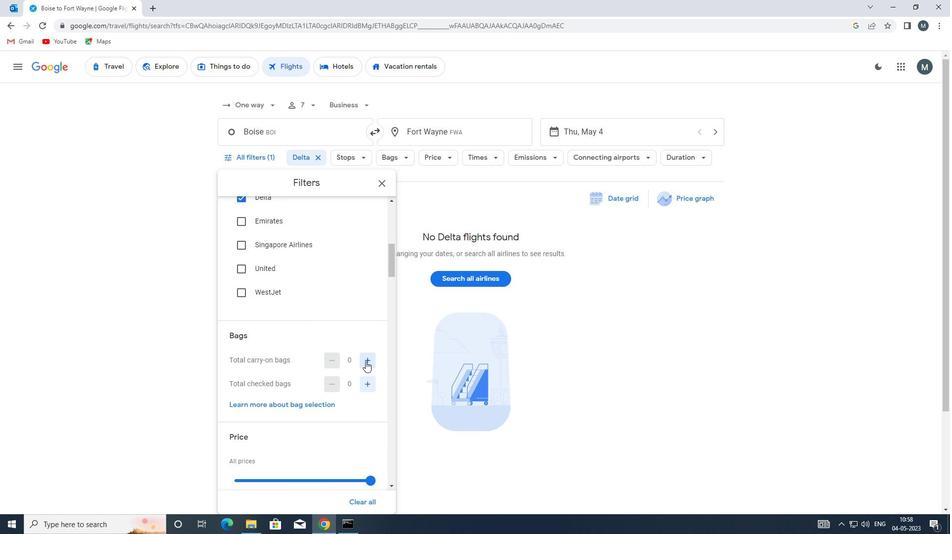 
Action: Mouse moved to (305, 346)
Screenshot: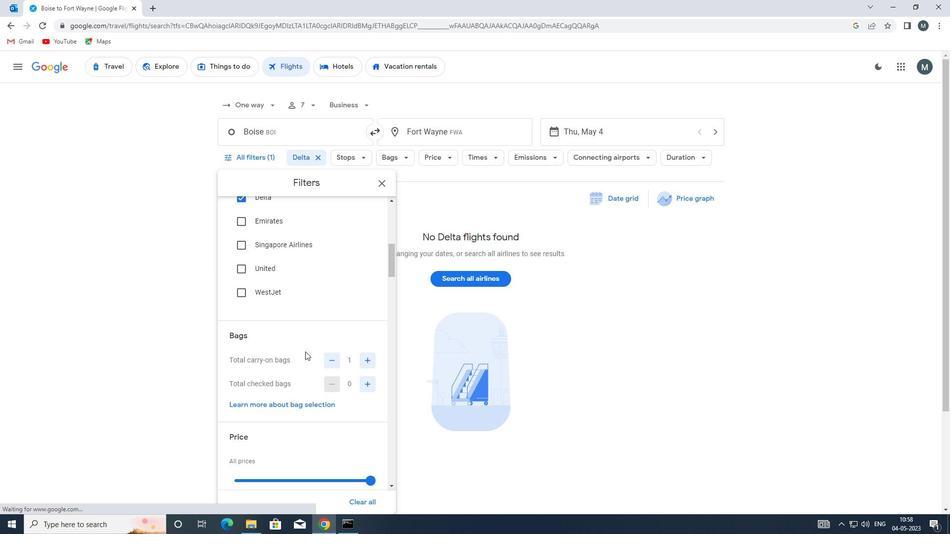 
Action: Mouse scrolled (305, 346) with delta (0, 0)
Screenshot: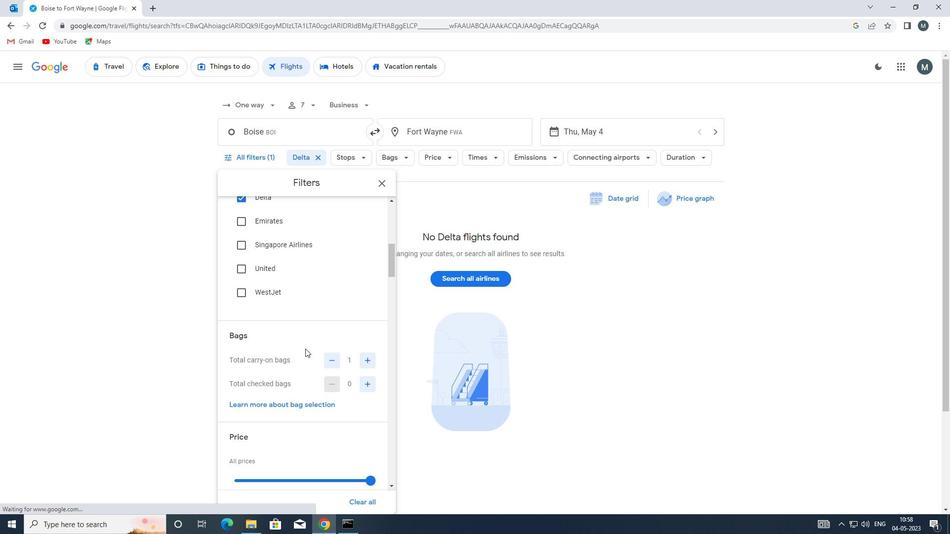 
Action: Mouse moved to (305, 345)
Screenshot: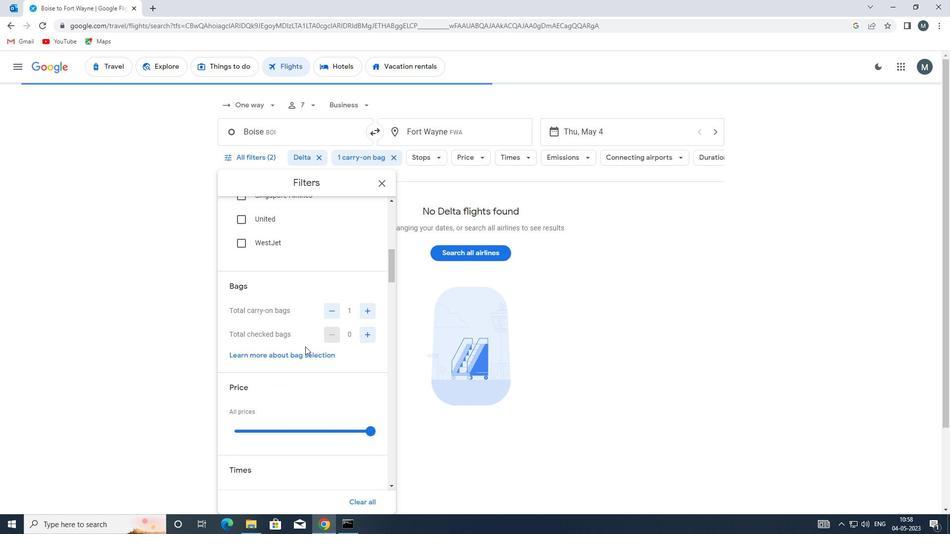 
Action: Mouse scrolled (305, 345) with delta (0, 0)
Screenshot: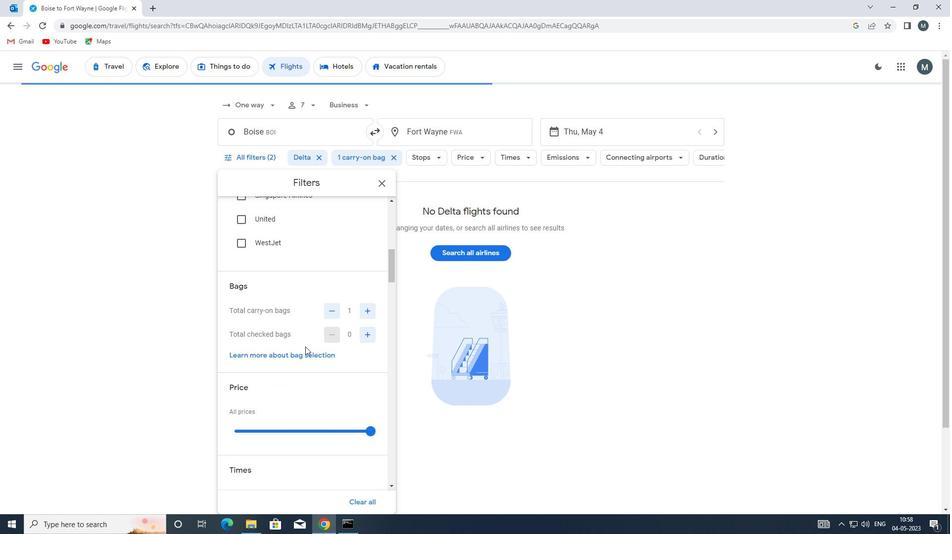 
Action: Mouse moved to (285, 378)
Screenshot: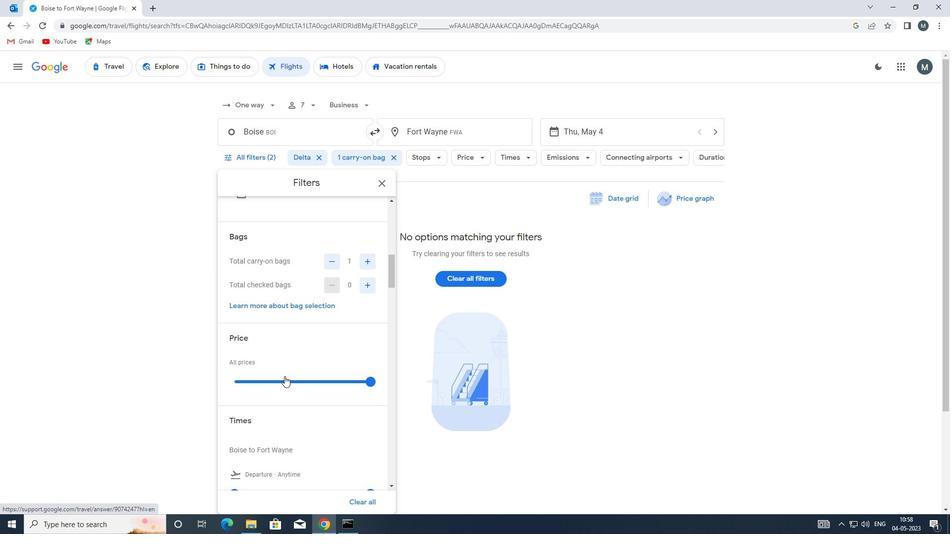 
Action: Mouse pressed left at (285, 378)
Screenshot: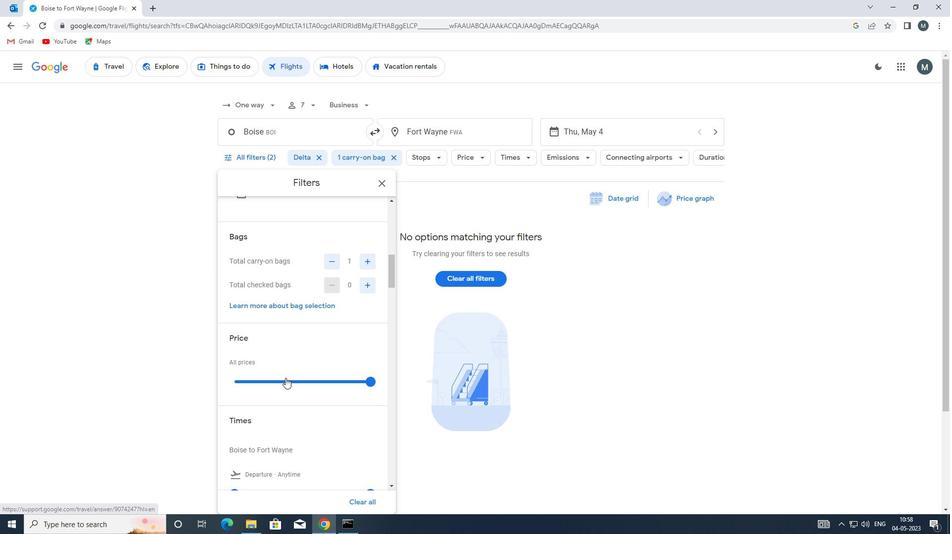 
Action: Mouse moved to (286, 378)
Screenshot: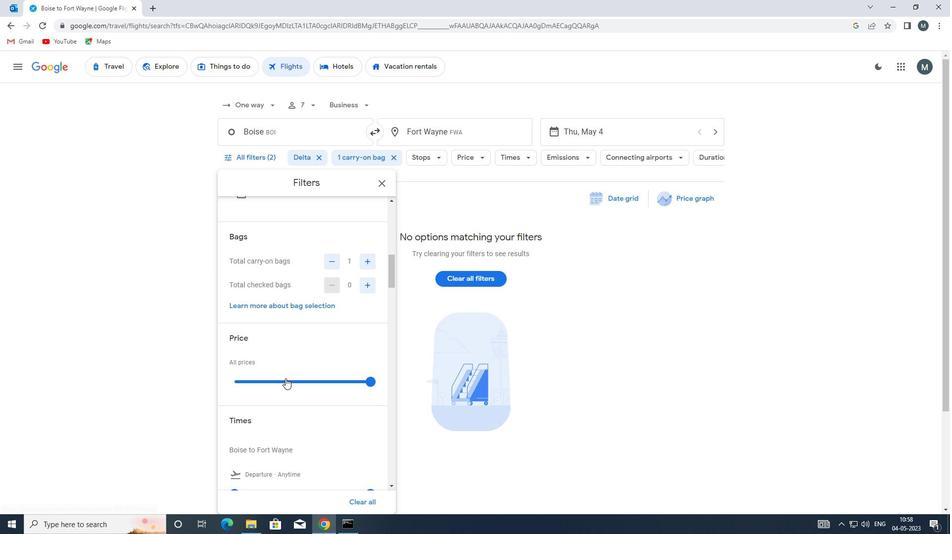 
Action: Mouse pressed left at (286, 378)
Screenshot: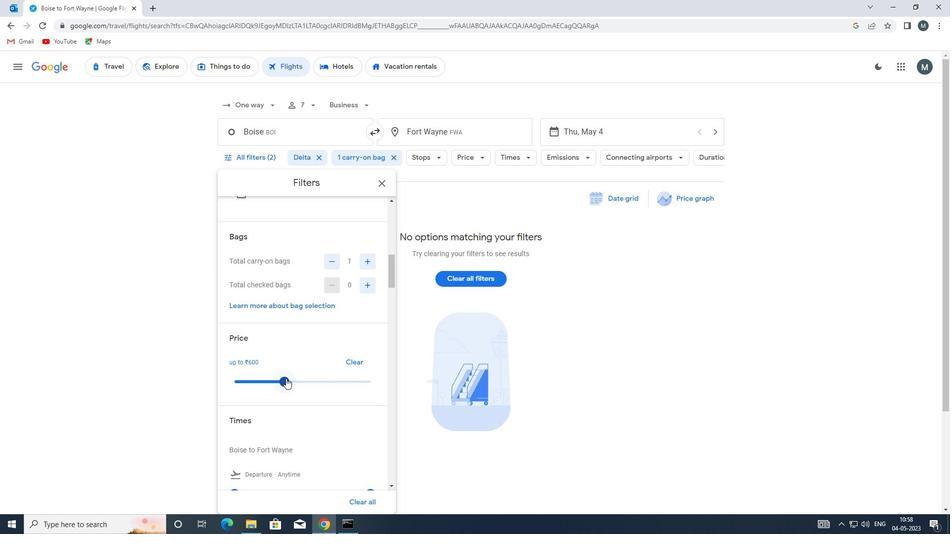 
Action: Mouse moved to (315, 359)
Screenshot: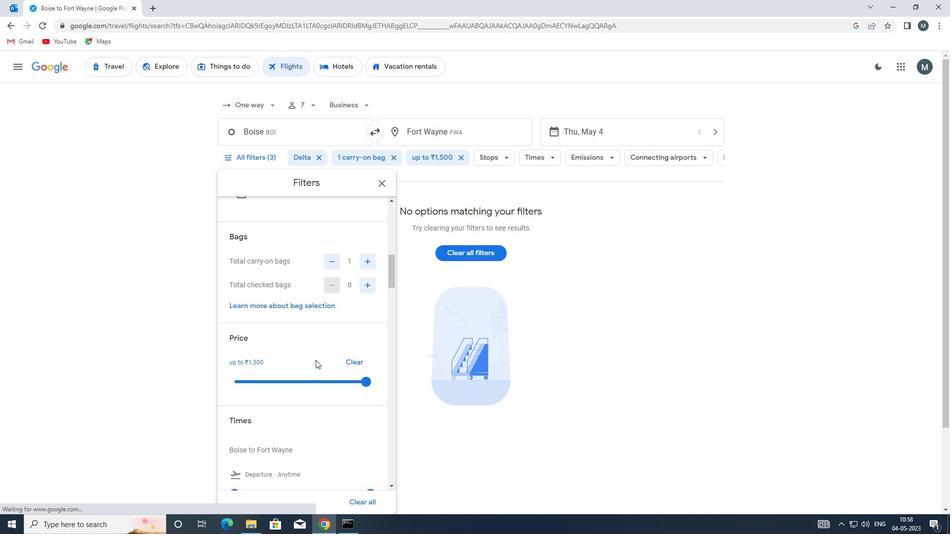 
Action: Mouse scrolled (315, 358) with delta (0, 0)
Screenshot: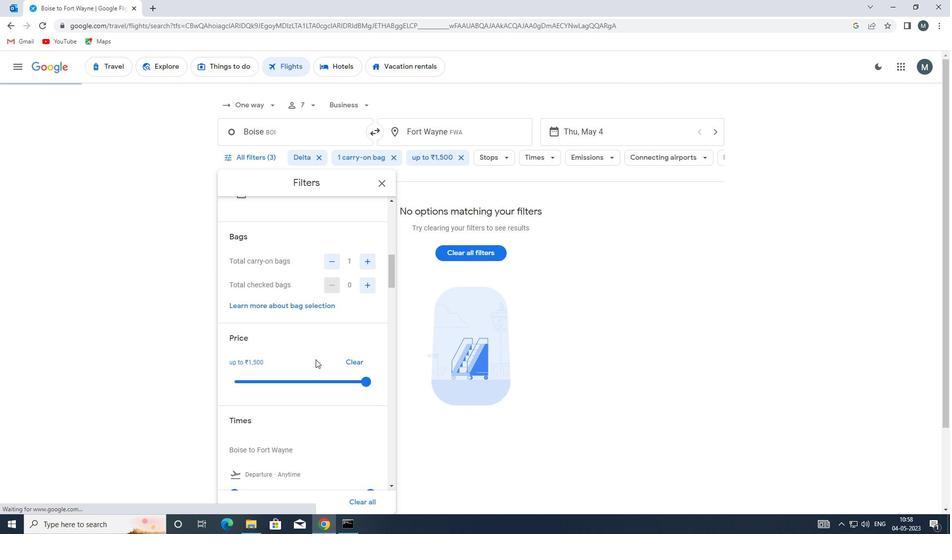 
Action: Mouse moved to (315, 358)
Screenshot: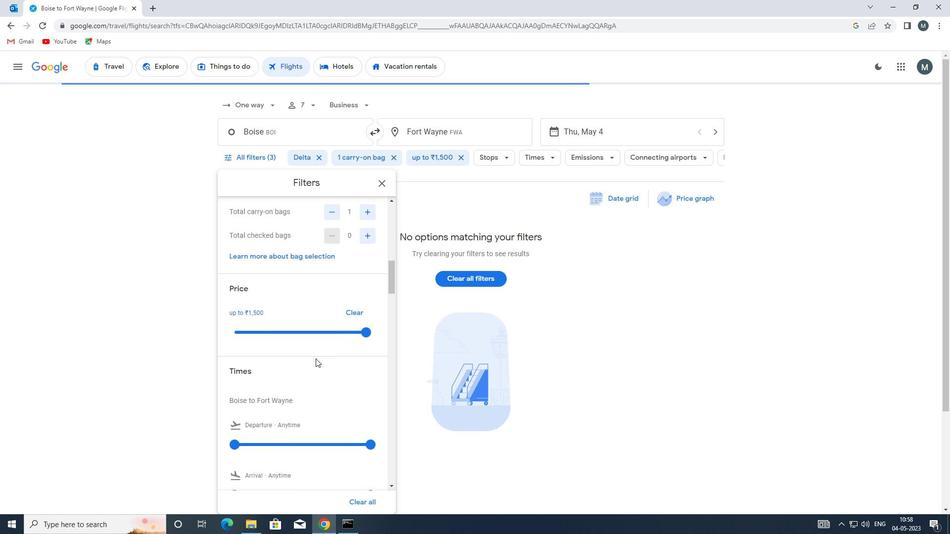 
Action: Mouse scrolled (315, 358) with delta (0, 0)
Screenshot: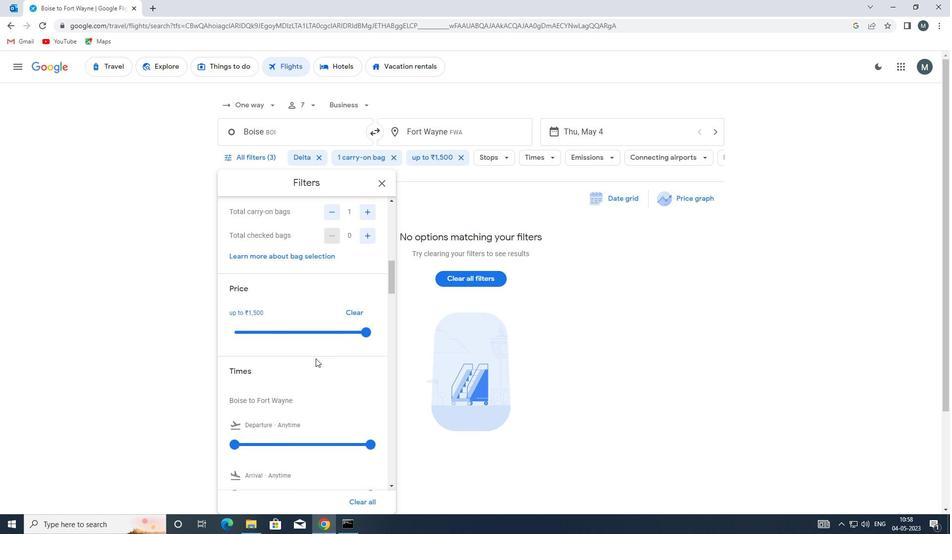 
Action: Mouse moved to (301, 362)
Screenshot: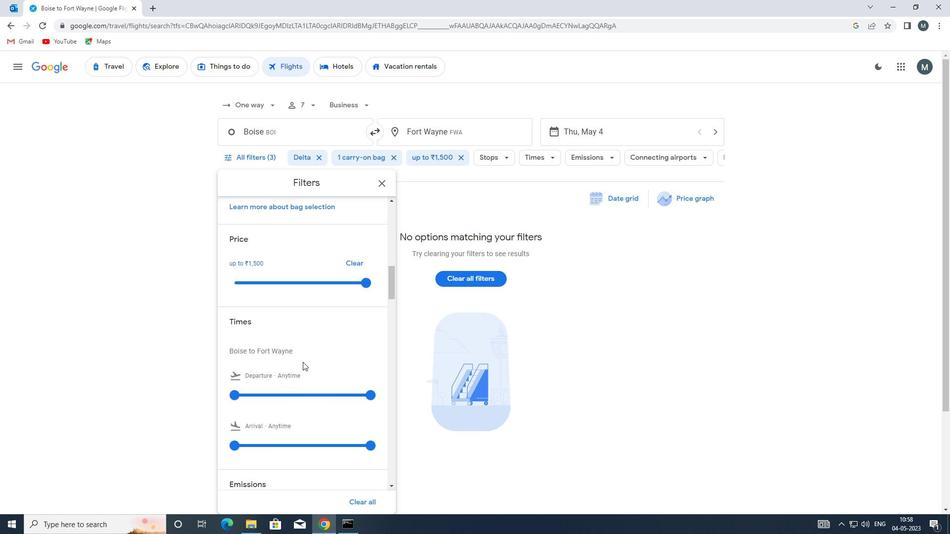 
Action: Mouse scrolled (301, 362) with delta (0, 0)
Screenshot: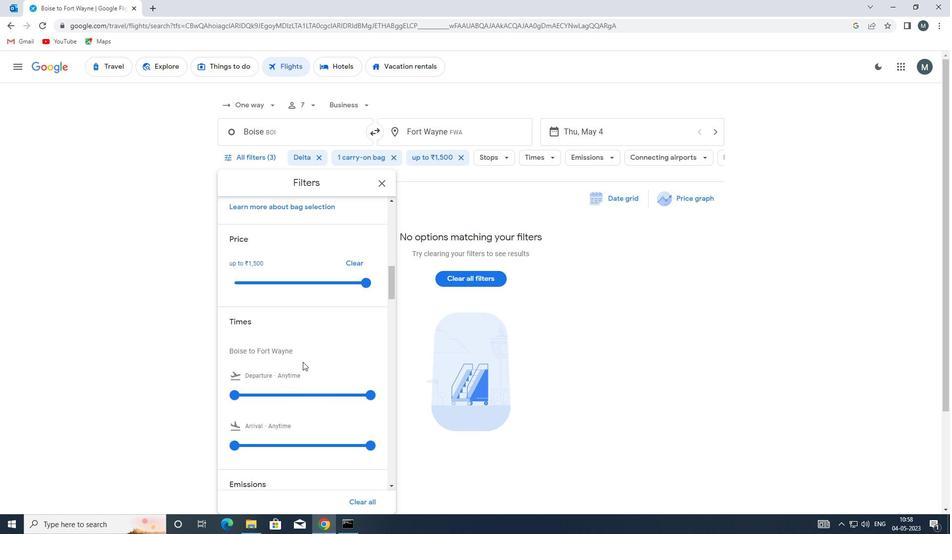 
Action: Mouse moved to (232, 339)
Screenshot: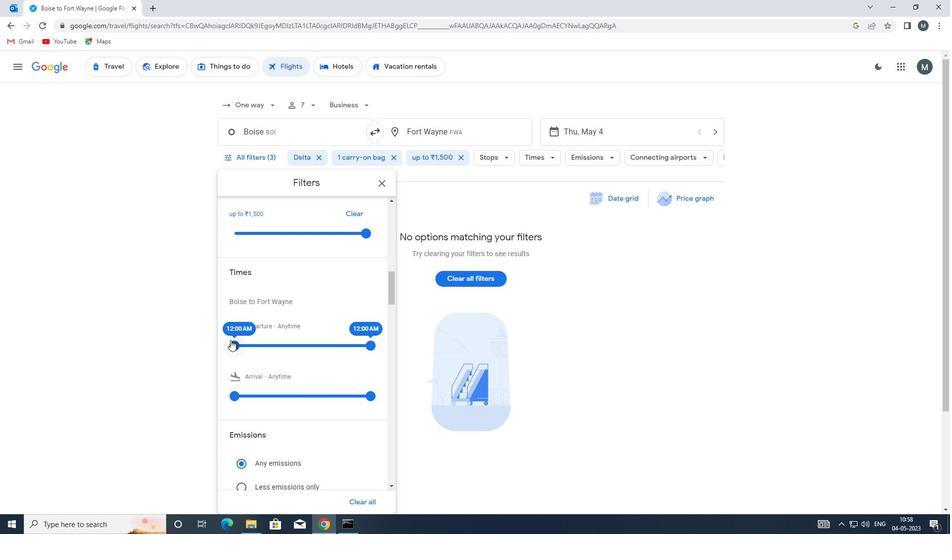 
Action: Mouse pressed left at (232, 339)
Screenshot: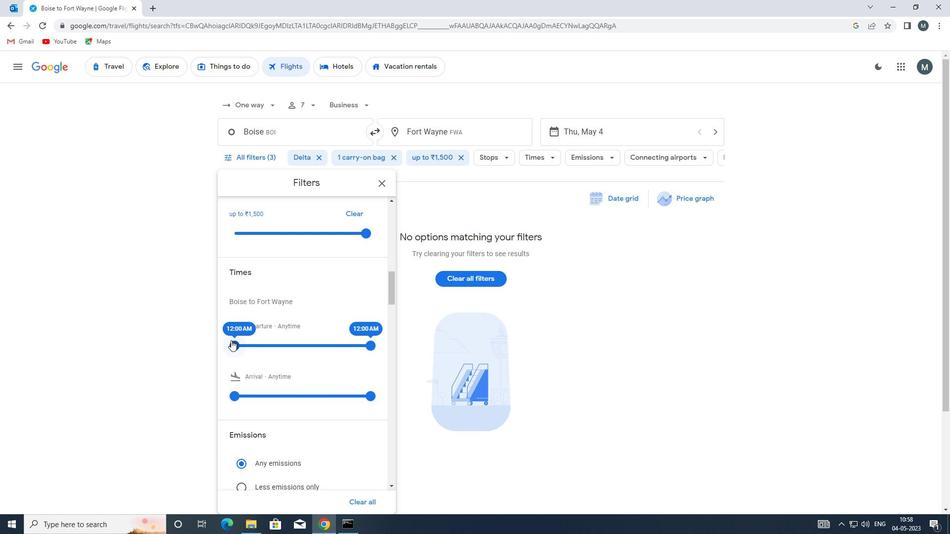 
Action: Mouse moved to (368, 345)
Screenshot: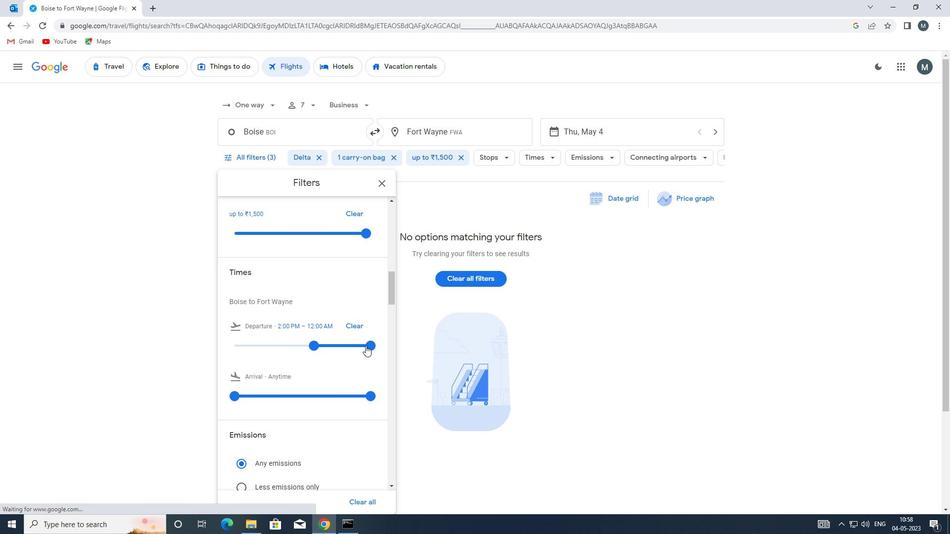 
Action: Mouse pressed left at (368, 345)
Screenshot: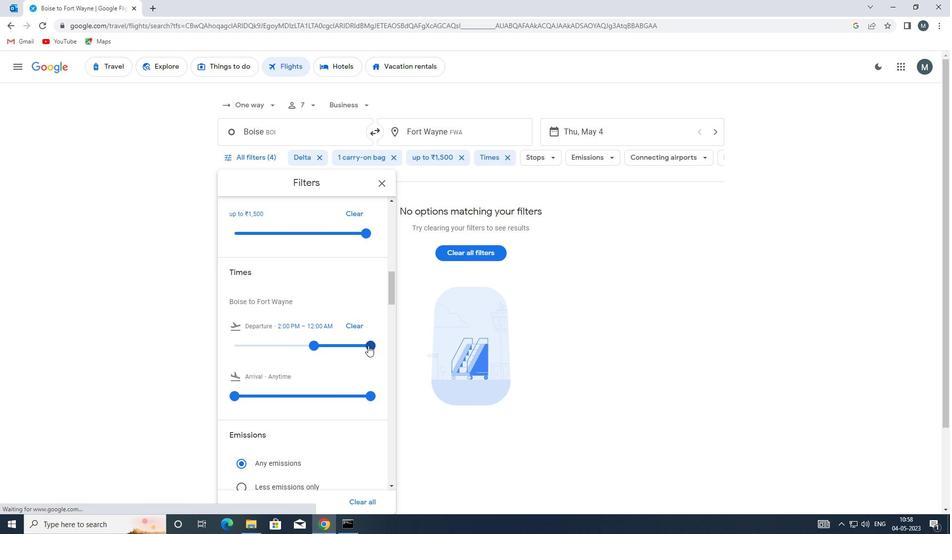 
Action: Mouse moved to (317, 337)
Screenshot: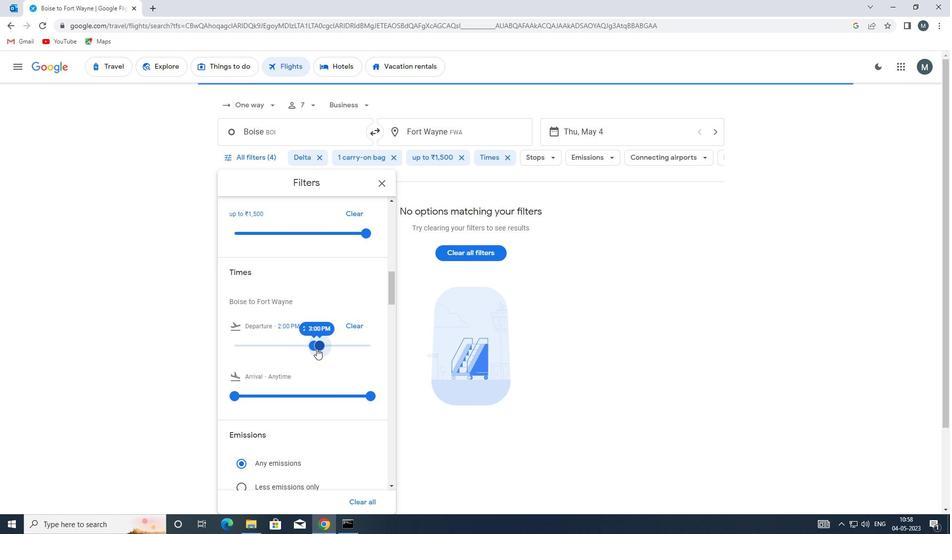 
Action: Mouse scrolled (317, 337) with delta (0, 0)
Screenshot: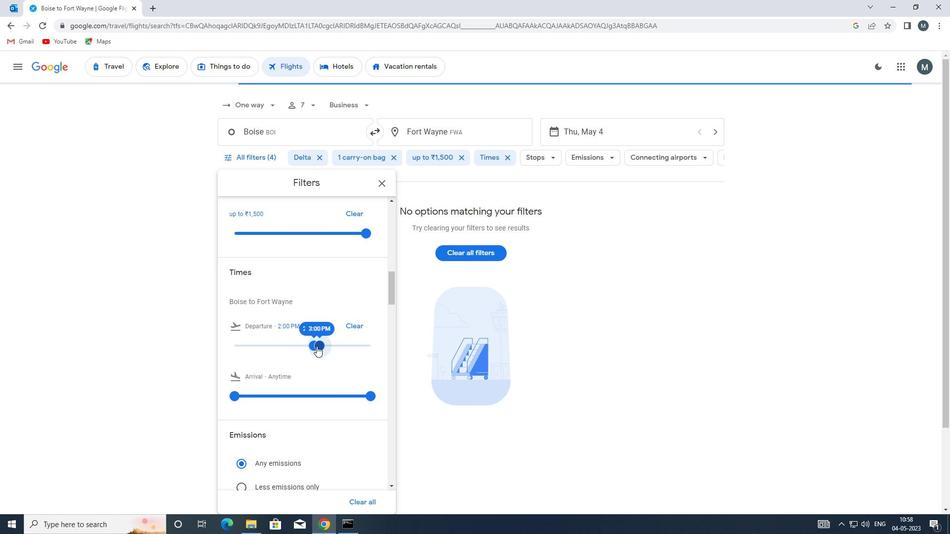 
Action: Mouse scrolled (317, 337) with delta (0, 0)
Screenshot: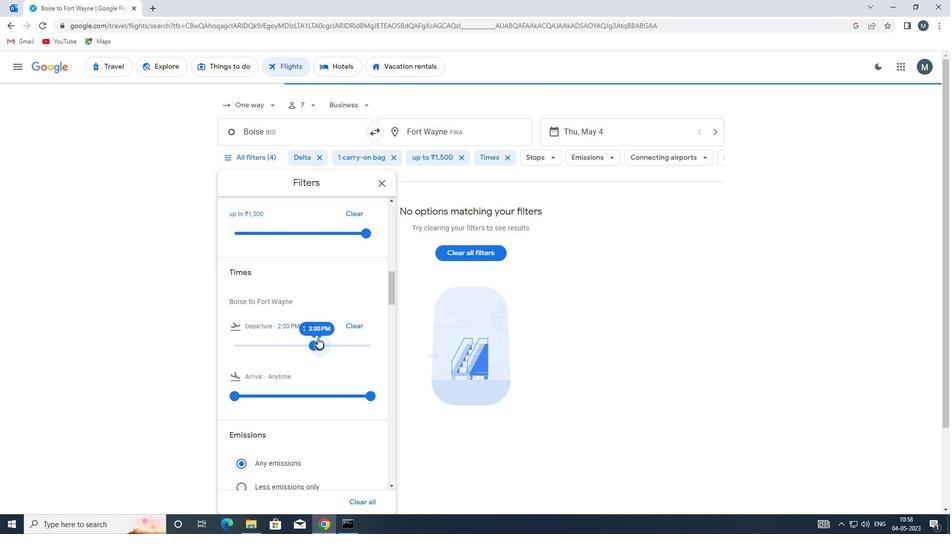 
Action: Mouse moved to (382, 186)
Screenshot: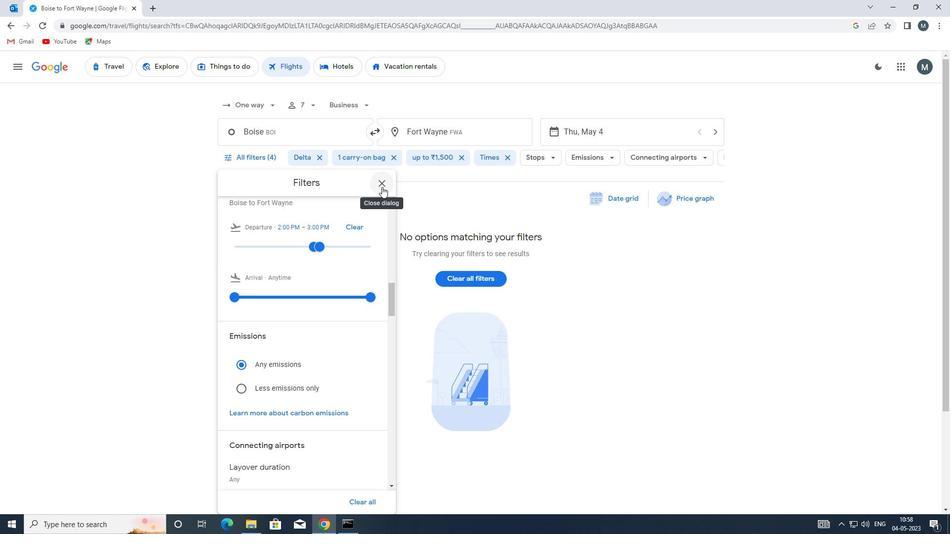 
Action: Mouse pressed left at (382, 186)
Screenshot: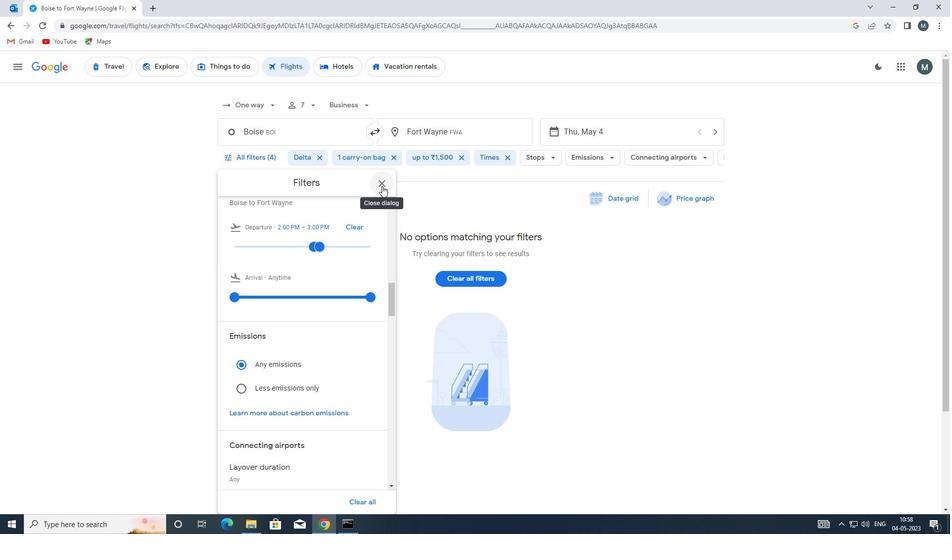 
